 Task: In the Contact  Aubrey_Nelson@nbcnewyork.com, Create email and send with subject: 'Elevate Your Success: Introducing a Transformative Opportunity', and with mail content 'Good Morning!_x000D_
Ignite your passion for success. Our groundbreaking solution will unleash your potential and open doors to endless opportunities in your industry._x000D_
Best Regards', attach the document: Business_plan.docx and insert image: visitingcard.jpg. Below Best Regards, write Wechat and insert the URL: 'www.wechat.com'. Mark checkbox to create task to follow up : In 1 month. Logged in from softage.10@softage.net
Action: Mouse moved to (76, 50)
Screenshot: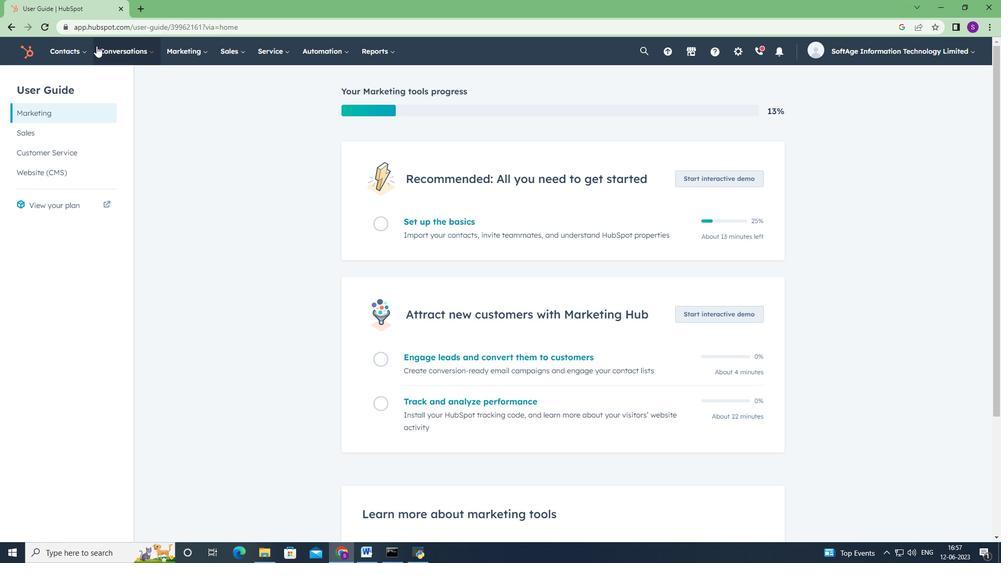 
Action: Mouse pressed left at (76, 50)
Screenshot: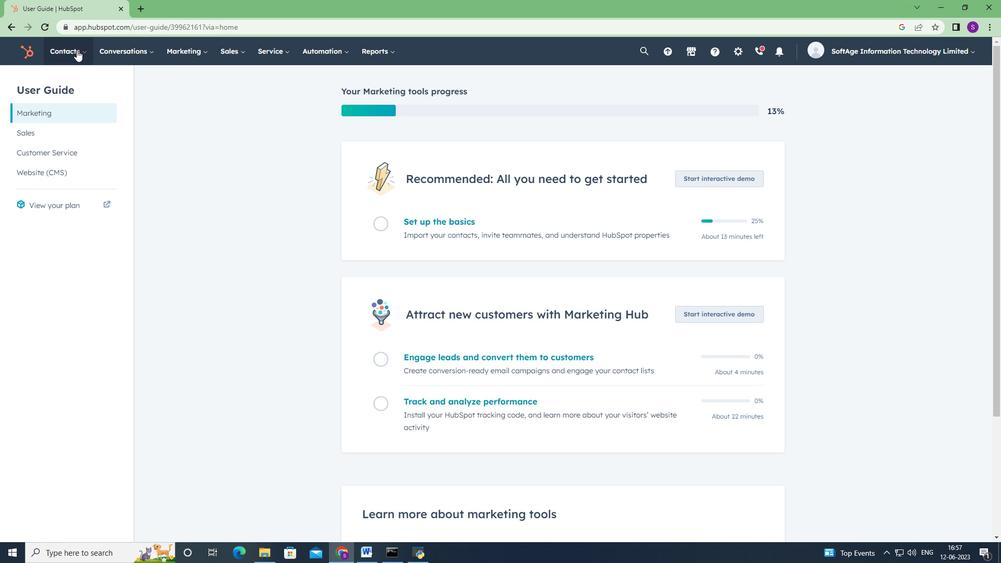 
Action: Mouse moved to (78, 79)
Screenshot: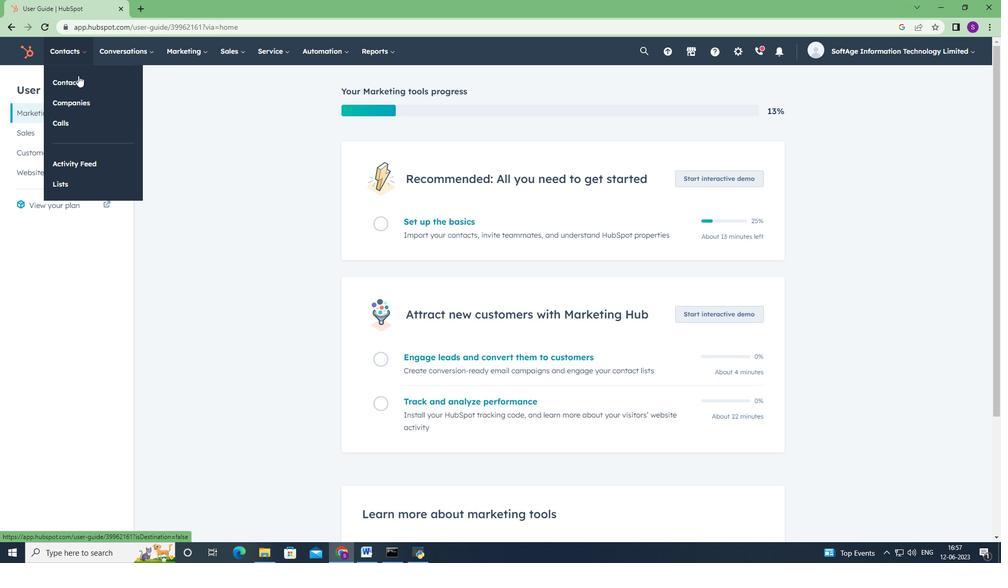 
Action: Mouse pressed left at (78, 79)
Screenshot: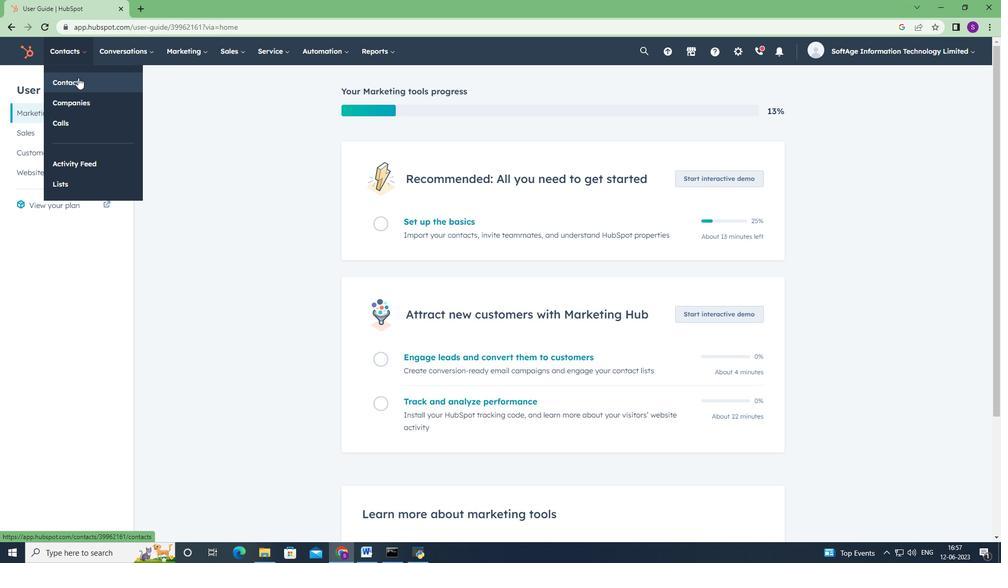 
Action: Mouse moved to (88, 173)
Screenshot: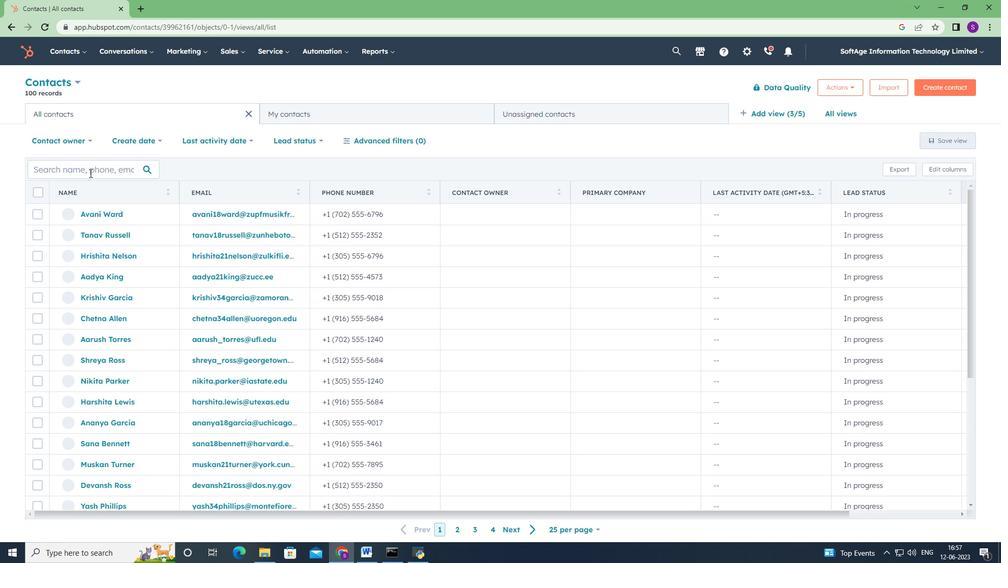 
Action: Mouse pressed left at (88, 173)
Screenshot: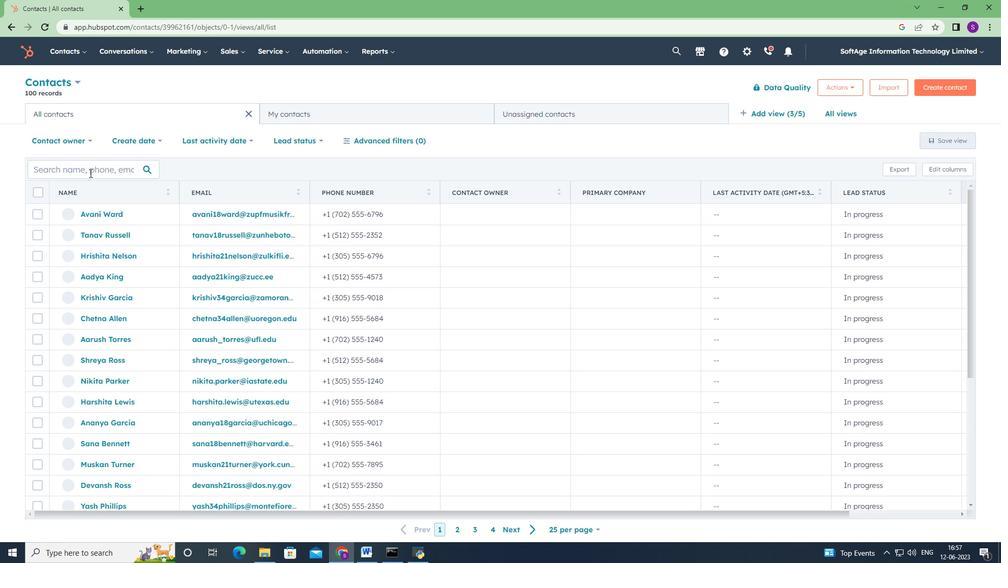 
Action: Key pressed <Key.shift>Aubrey<Key.shift>_<Key.space><Key.backspace><Key.shift>Nelson<Key.shift>@nbcnewyork.com
Screenshot: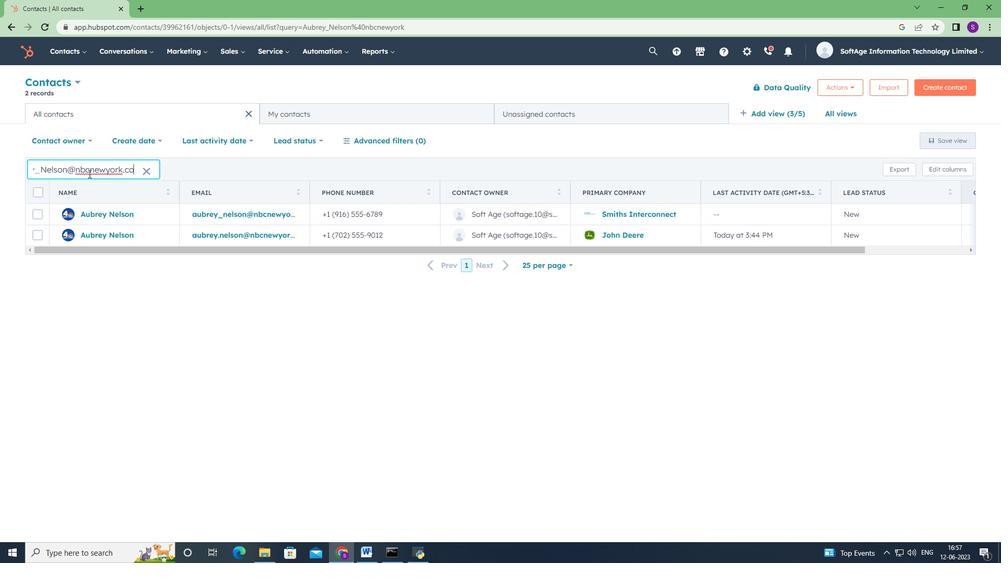 
Action: Mouse moved to (90, 215)
Screenshot: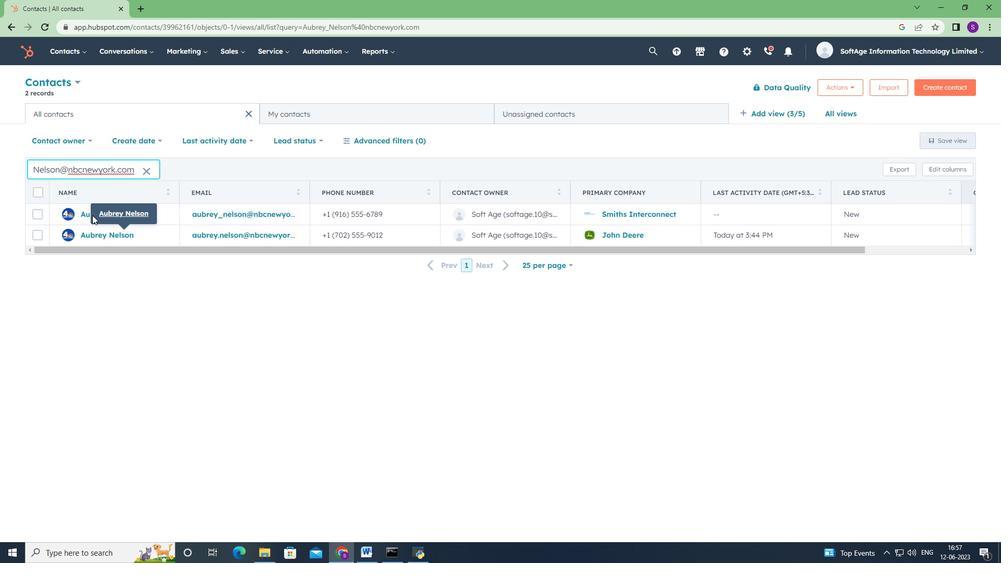 
Action: Mouse pressed left at (90, 215)
Screenshot: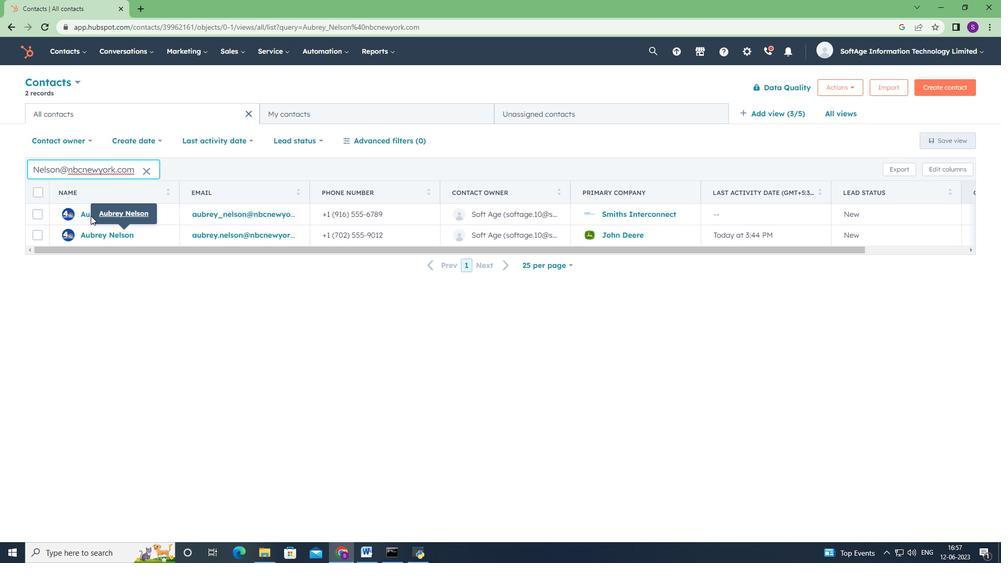 
Action: Mouse moved to (85, 214)
Screenshot: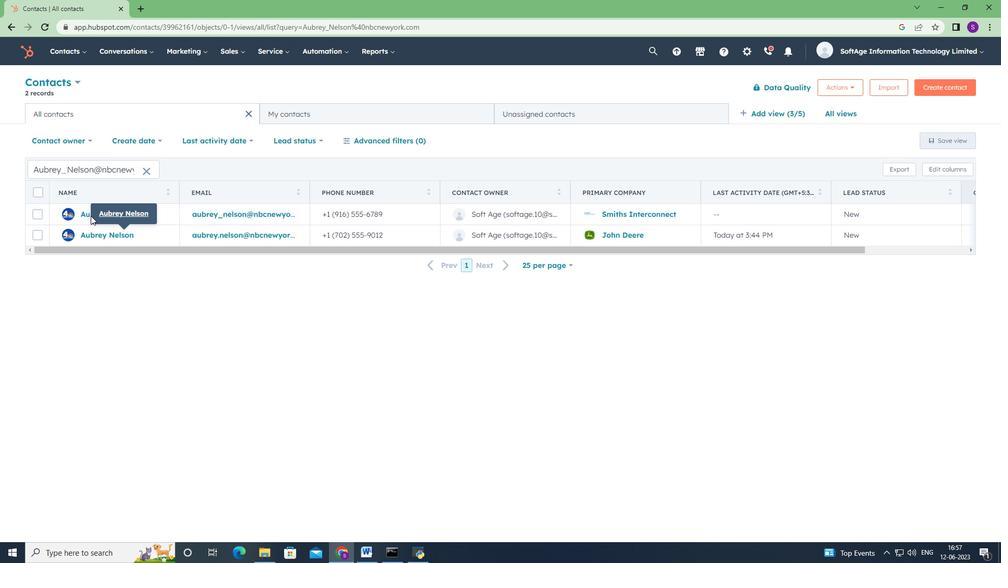 
Action: Mouse pressed left at (85, 214)
Screenshot: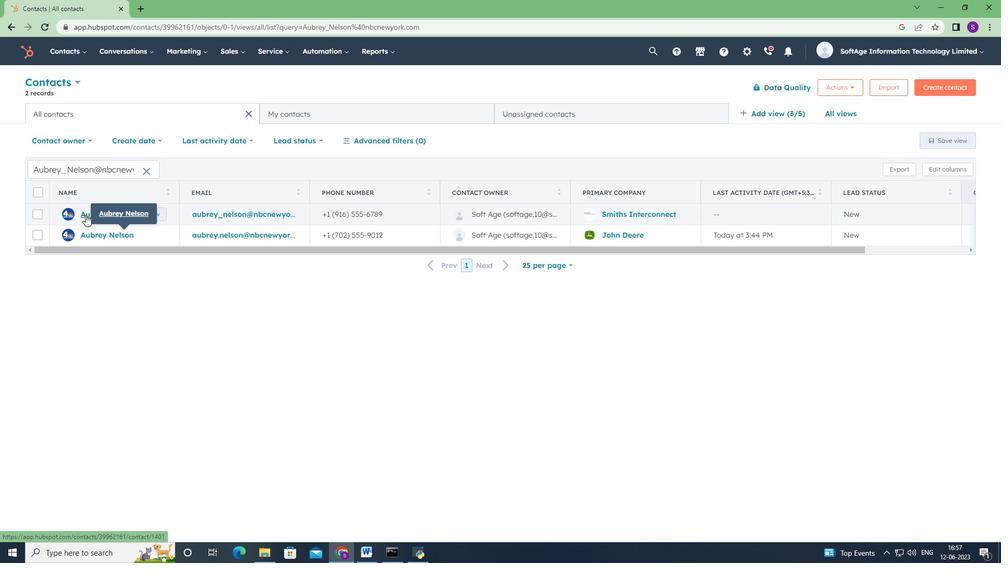 
Action: Mouse moved to (77, 167)
Screenshot: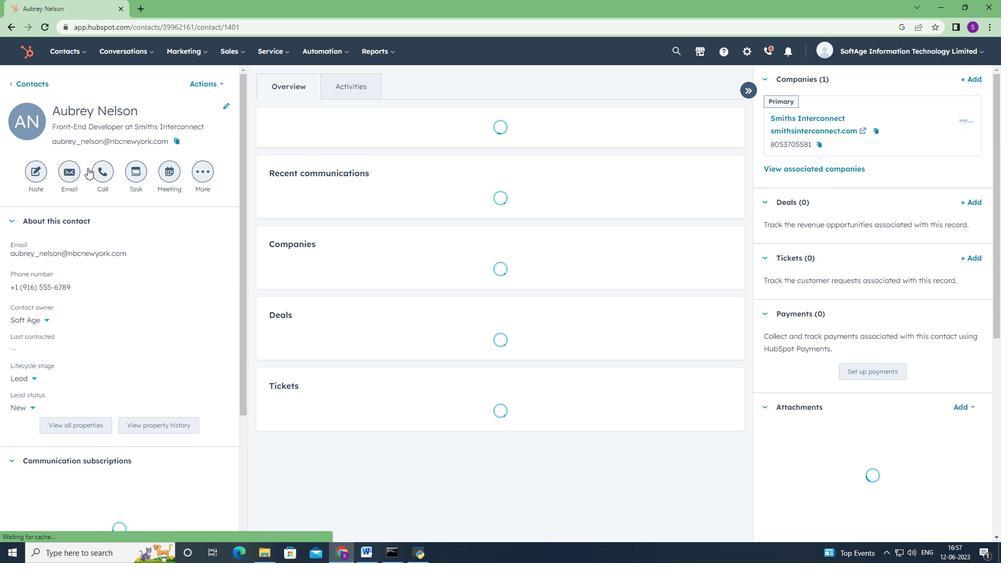 
Action: Mouse pressed left at (77, 167)
Screenshot: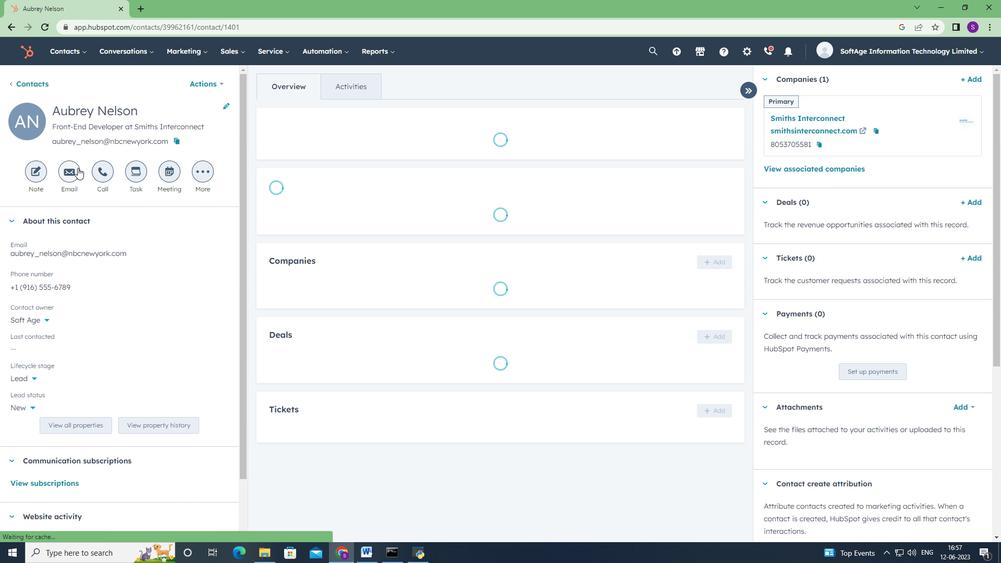 
Action: Mouse moved to (633, 349)
Screenshot: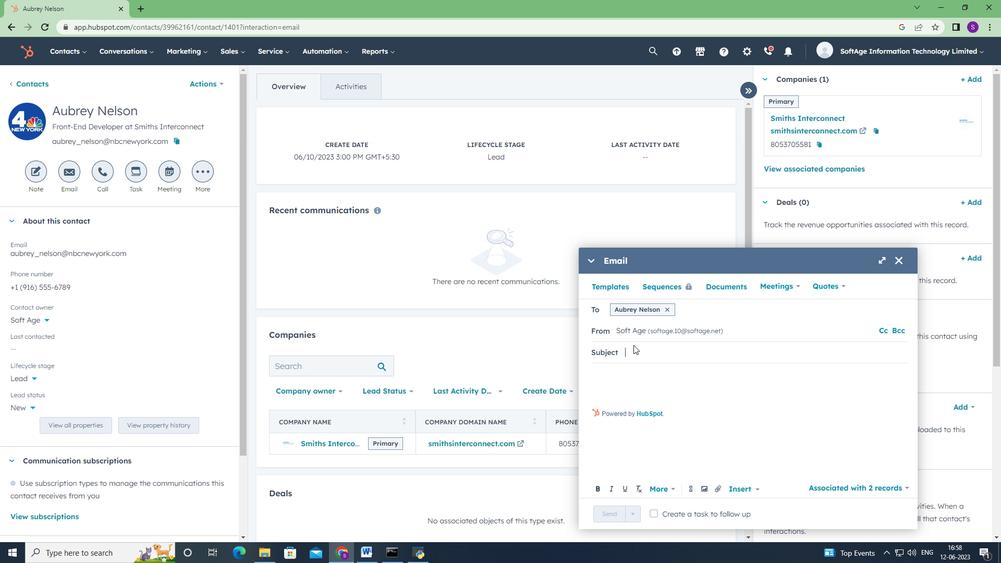 
Action: Mouse pressed left at (633, 349)
Screenshot: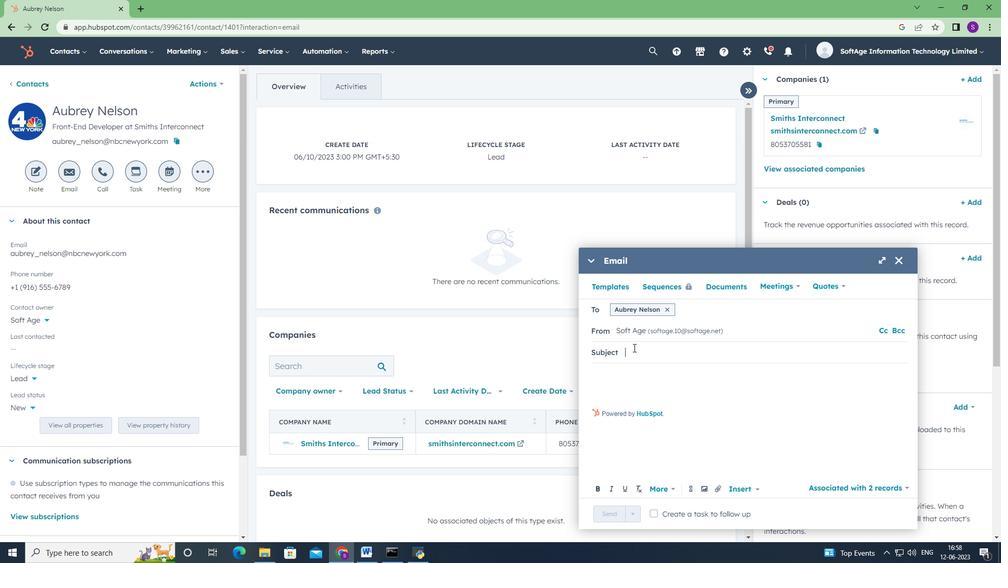 
Action: Key pressed <Key.shift>Elevate<Key.space><Key.shift>Your<Key.space><Key.shift>success<Key.shift><Key.shift><Key.shift><Key.shift><Key.shift><Key.shift><Key.shift><Key.shift>:<Key.space><Key.shift><Key.shift><Key.shift><Key.shift><Key.shift><Key.shift><Key.shift><Key.shift><Key.shift><Key.shift><Key.shift><Key.shift><Key.shift><Key.shift><Key.shift><Key.shift><Key.shift><Key.shift><Key.shift><Key.shift><Key.shift><Key.shift><Key.shift><Key.shift><Key.shift><Key.shift><Key.shift><Key.shift><Key.shift><Key.shift><Key.shift><Key.shift><Key.shift><Key.shift><Key.shift><Key.shift><Key.shift><Key.shift><Key.shift><Key.shift><Key.shift><Key.shift><Key.shift><Key.shift><Key.shift><Key.shift><Key.shift><Key.shift><Key.shift><Key.shift><Key.shift><Key.shift><Key.shift><Key.shift><Key.shift><Key.shift><Key.shift><Key.shift><Key.shift><Key.shift>Introducing<Key.space>a<Key.space><Key.shift>Tram<Key.backspace>nsformative<Key.space><Key.shift>o<Key.backspace><Key.shift>Opportunity
Screenshot: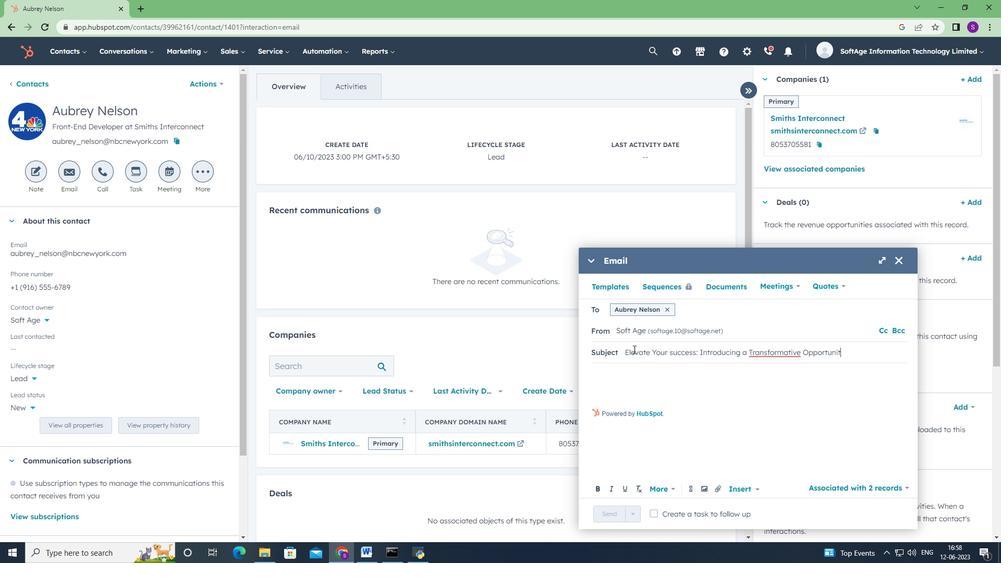 
Action: Mouse moved to (608, 370)
Screenshot: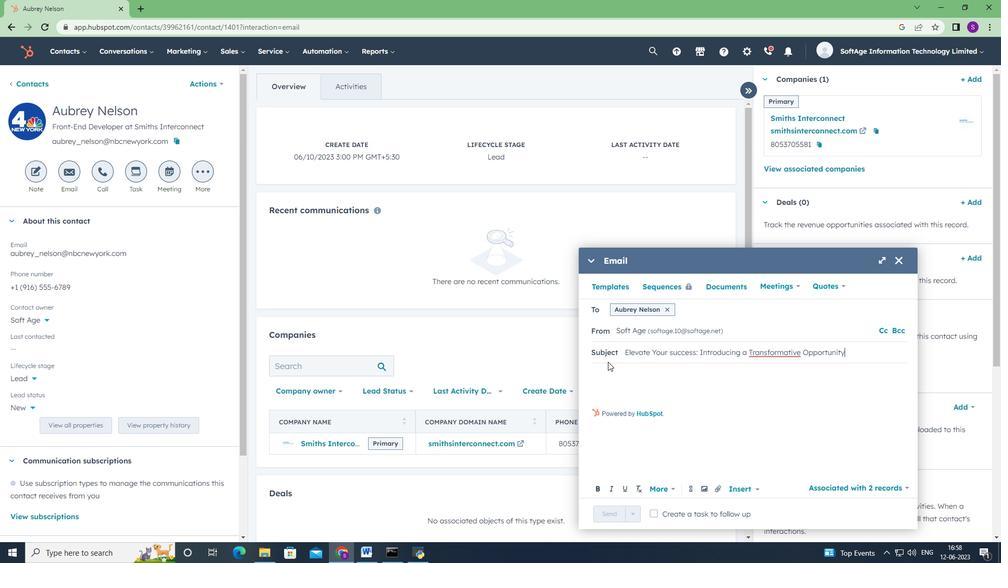 
Action: Mouse pressed left at (608, 370)
Screenshot: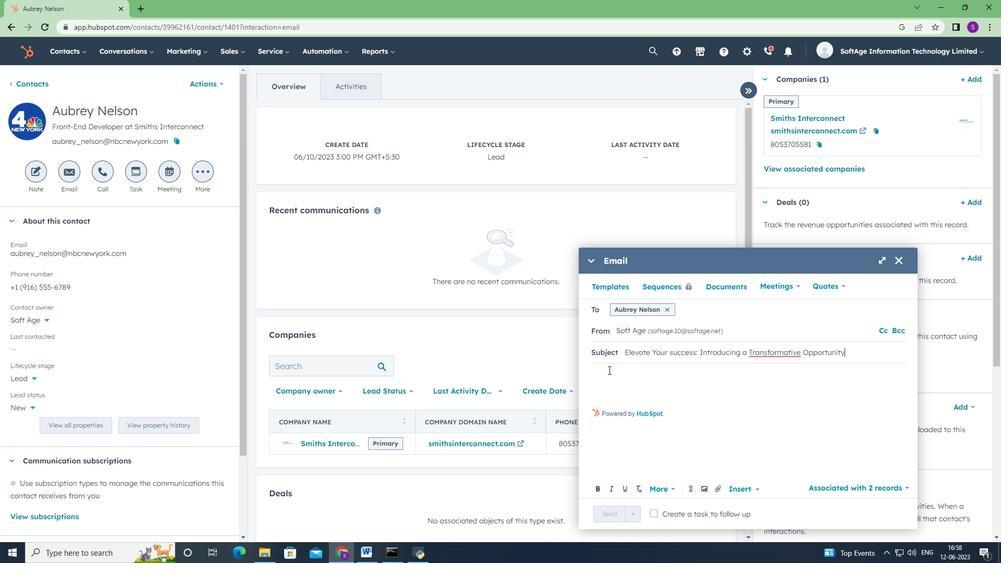 
Action: Key pressed <Key.shift>Good<Key.space><Key.shift>Morning<Key.shift>!<Key.enter><Key.shift><Key.shift><Key.shift><Key.shift><Key.shift><Key.shift><Key.shift><Key.shift><Key.shift><Key.shift><Key.shift><Key.shift><Key.shift><Key.shift><Key.shift><Key.shift><Key.shift><Key.shift><Key.shift><Key.shift><Key.shift><Key.shift>Ignite<Key.space><Key.shift>your<Key.space><Key.shift>P<Key.backspace>passion<Key.space>for<Key.space>success.<Key.space><Key.shift>Our<Key.space>groundbreaking<Key.space>solution<Key.space>will<Key.space>unleash<Key.space>your<Key.space>potential<Key.space>and<Key.space>open<Key.space>doors<Key.space>to<Key.space>endless<Key.space>opportunities<Key.space>in<Key.space>your<Key.space>industry.<Key.enter><Key.shift><Key.shift><Key.shift><Key.shift><Key.shift><Key.shift><Key.shift><Key.shift><Key.shift><Key.shift>Best<Key.space><Key.shift>Regards<Key.enter>
Screenshot: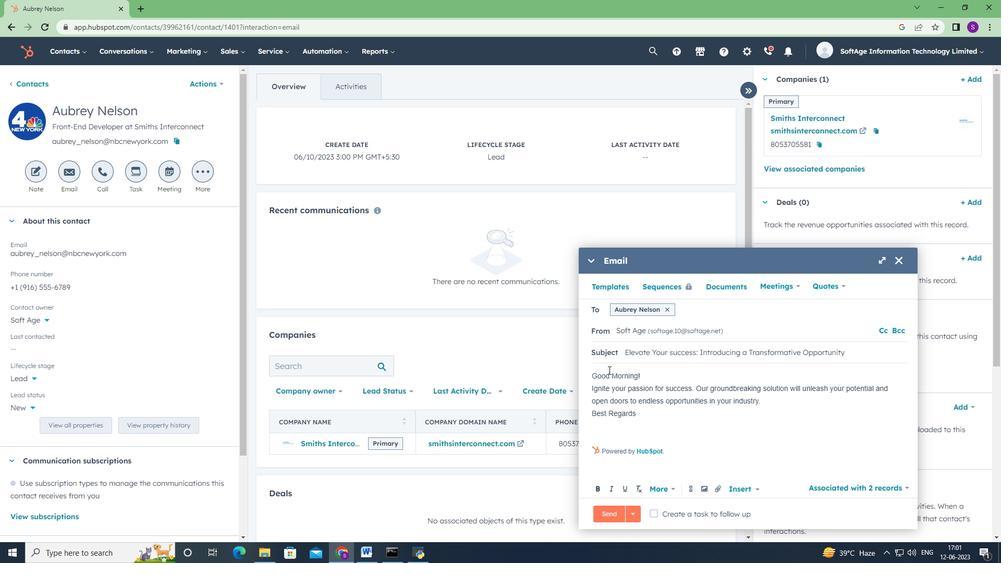 
Action: Mouse moved to (714, 493)
Screenshot: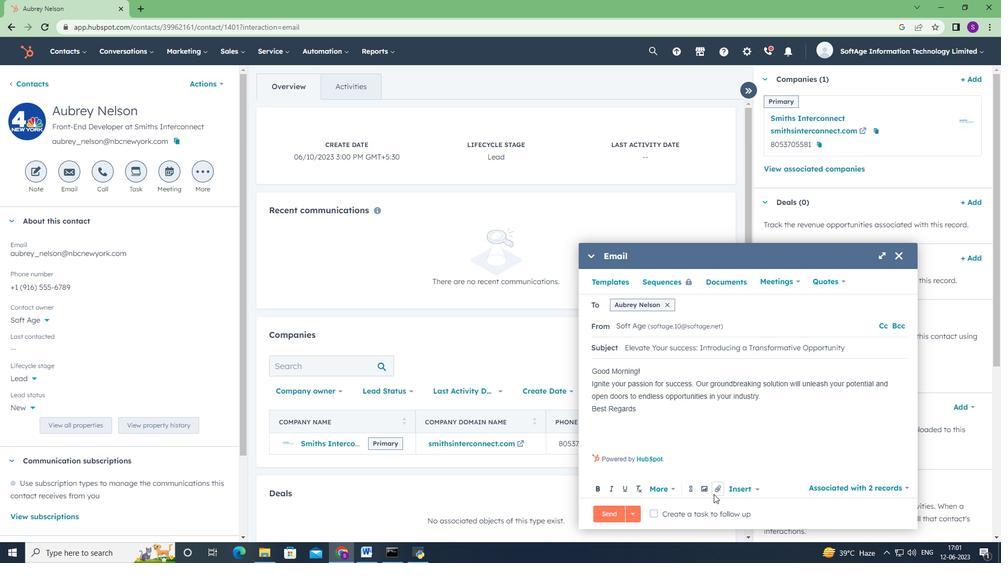 
Action: Mouse pressed left at (714, 493)
Screenshot: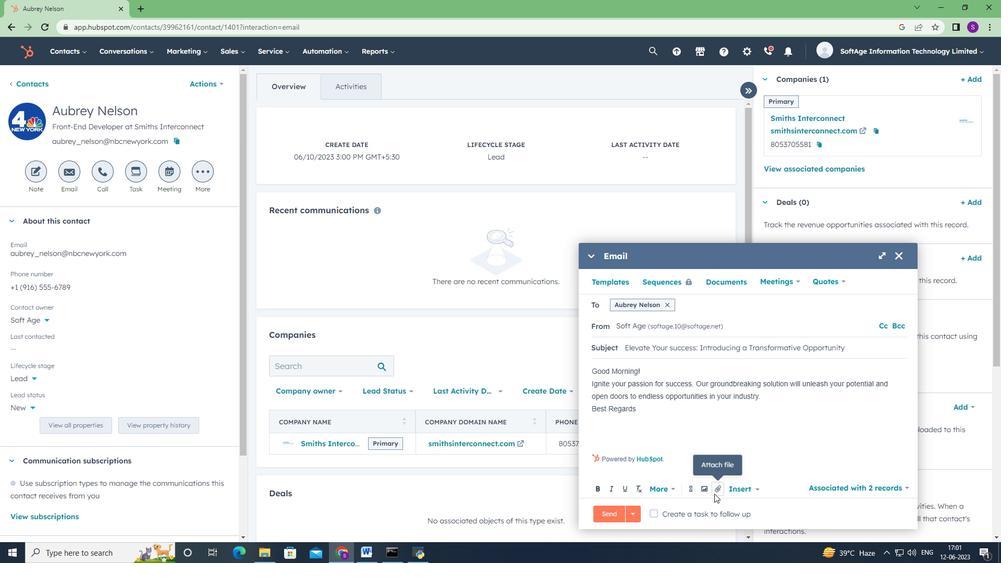 
Action: Mouse moved to (738, 462)
Screenshot: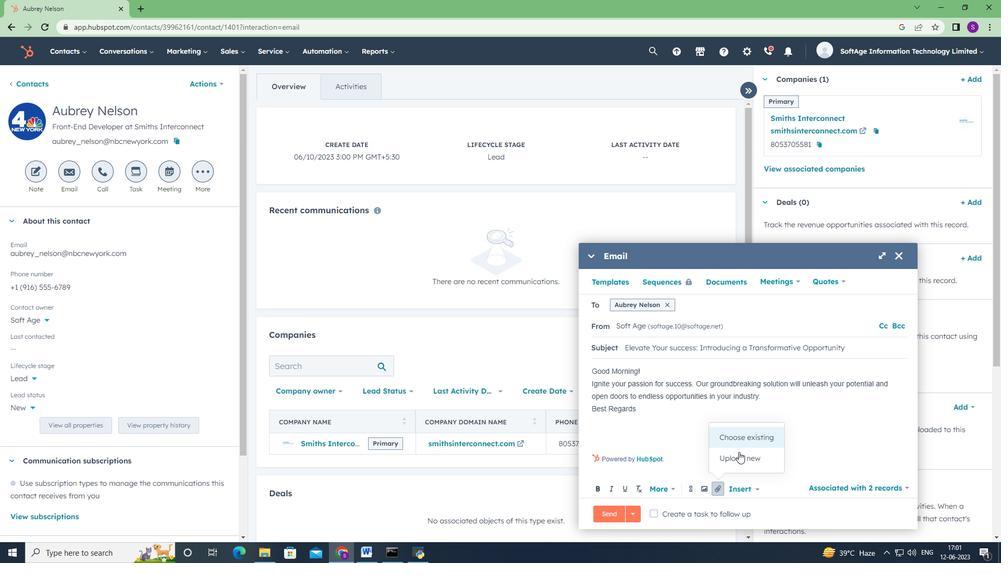 
Action: Mouse pressed left at (738, 462)
Screenshot: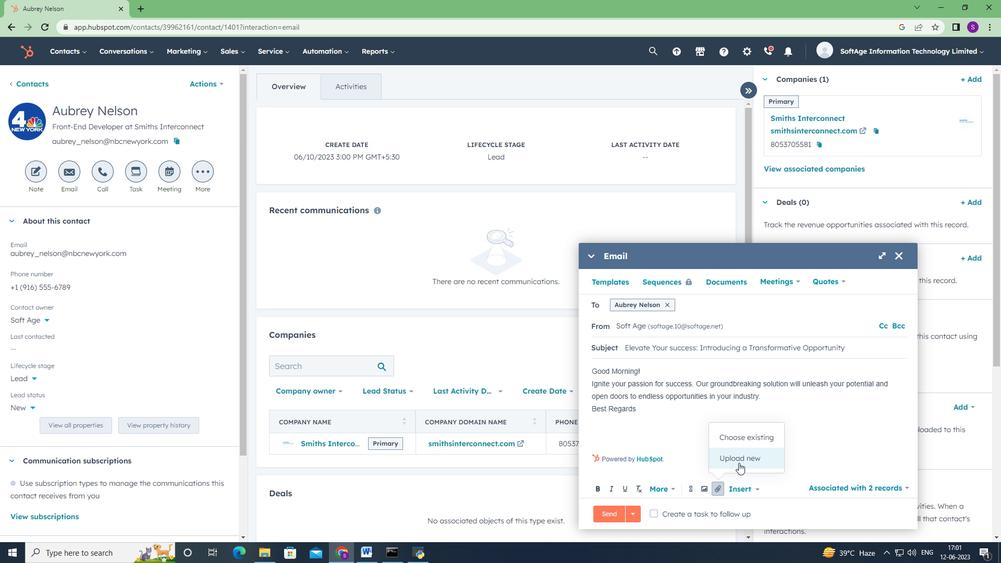 
Action: Mouse moved to (47, 135)
Screenshot: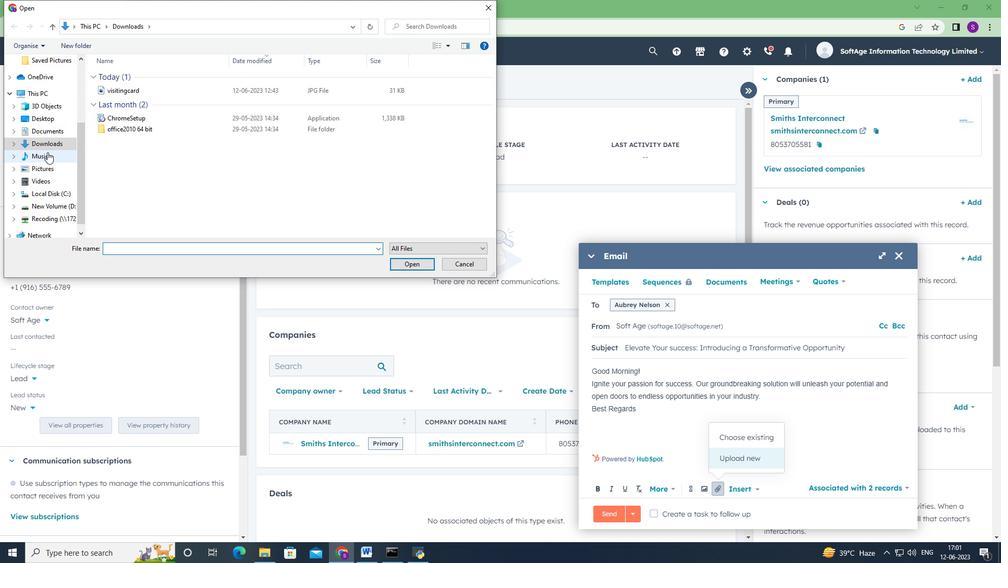 
Action: Mouse pressed left at (47, 135)
Screenshot: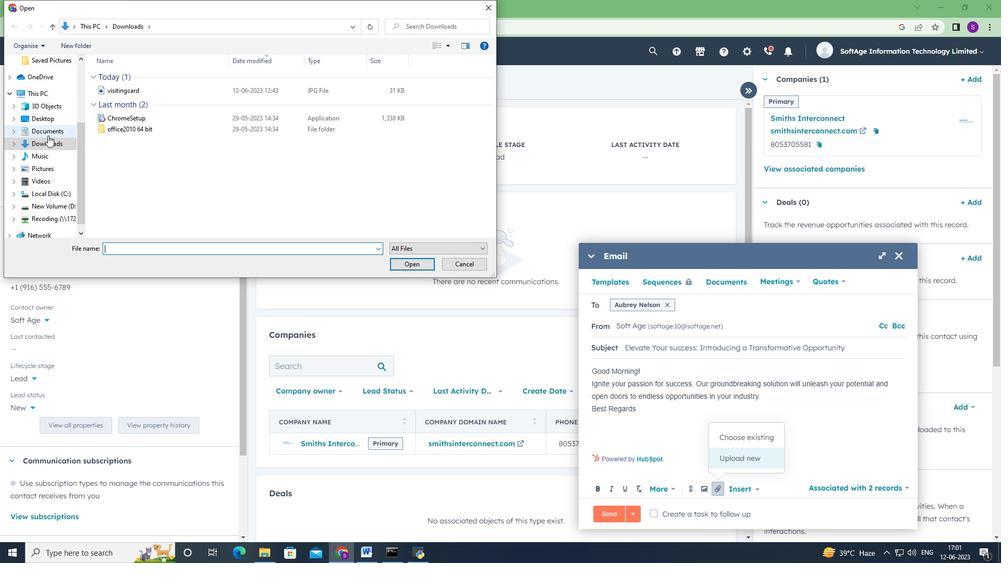 
Action: Mouse moved to (120, 88)
Screenshot: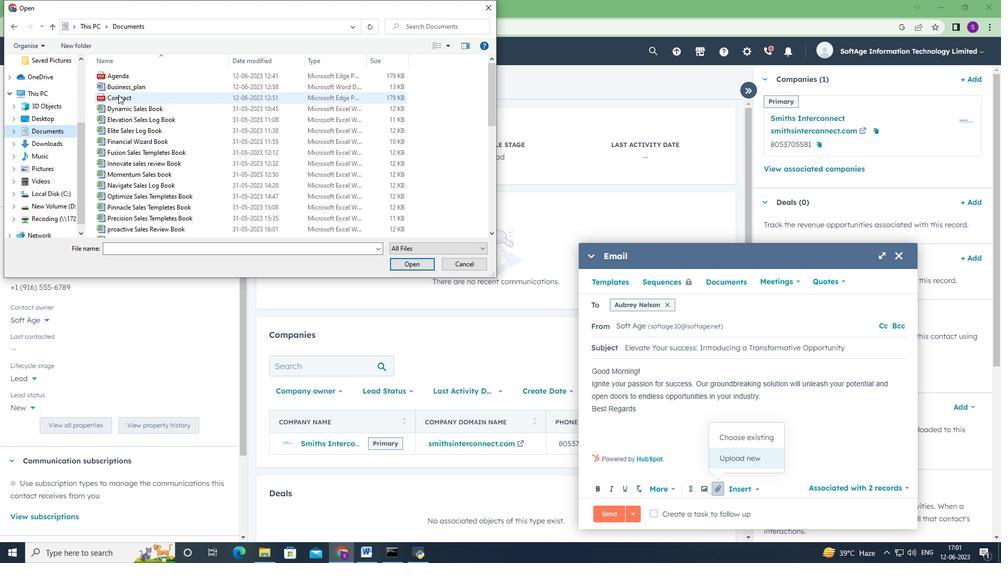 
Action: Mouse pressed left at (120, 88)
Screenshot: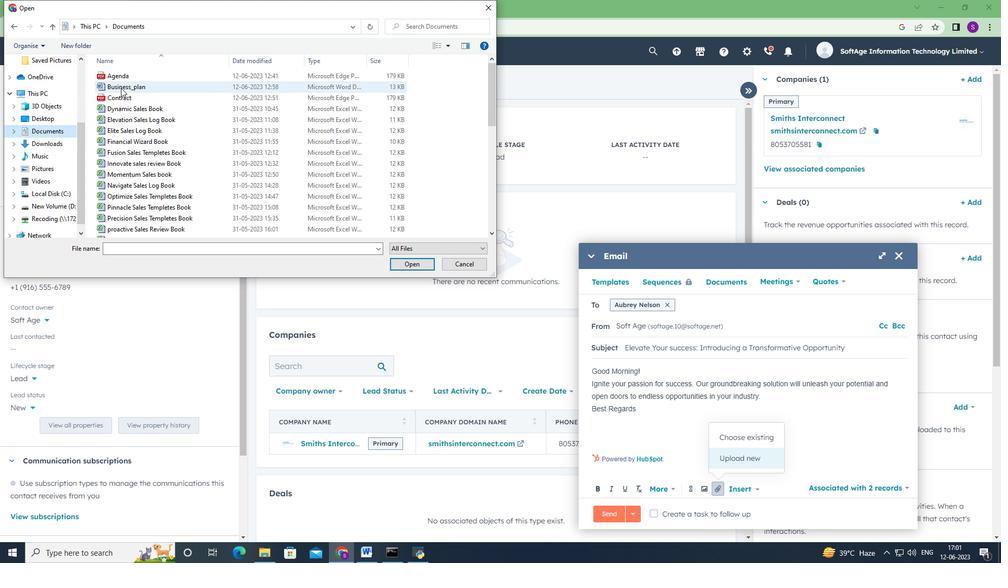 
Action: Mouse moved to (413, 262)
Screenshot: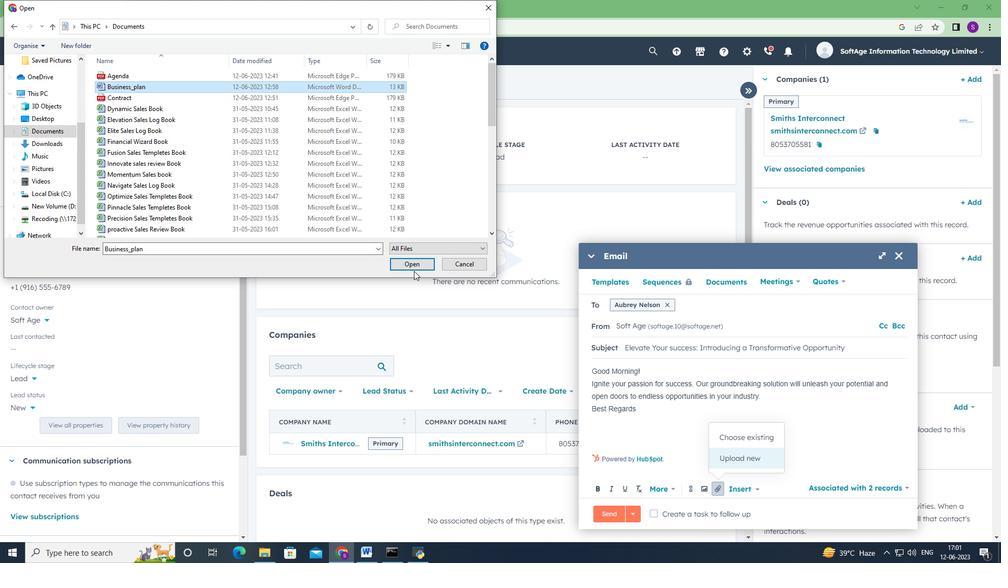 
Action: Mouse pressed left at (413, 262)
Screenshot: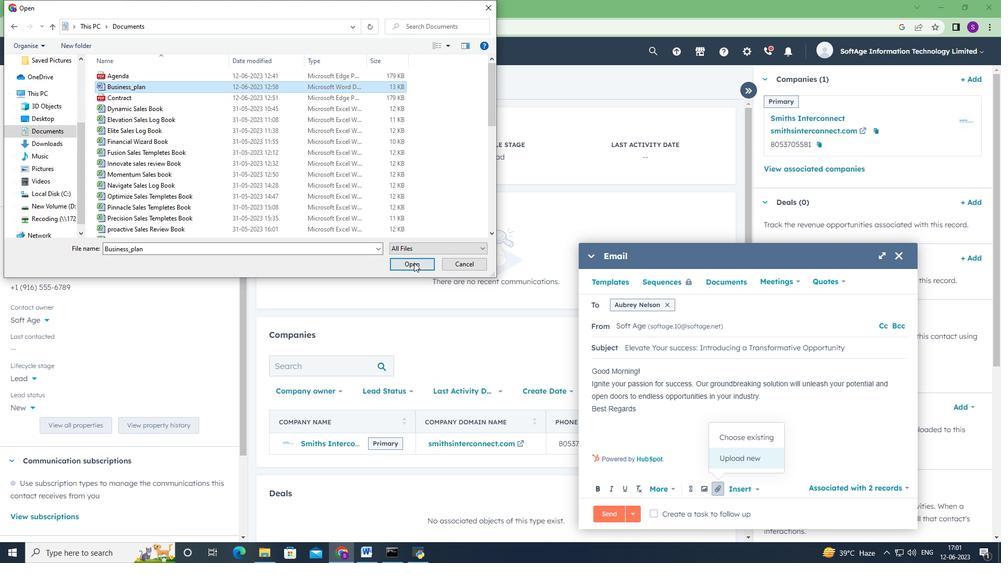 
Action: Mouse moved to (702, 463)
Screenshot: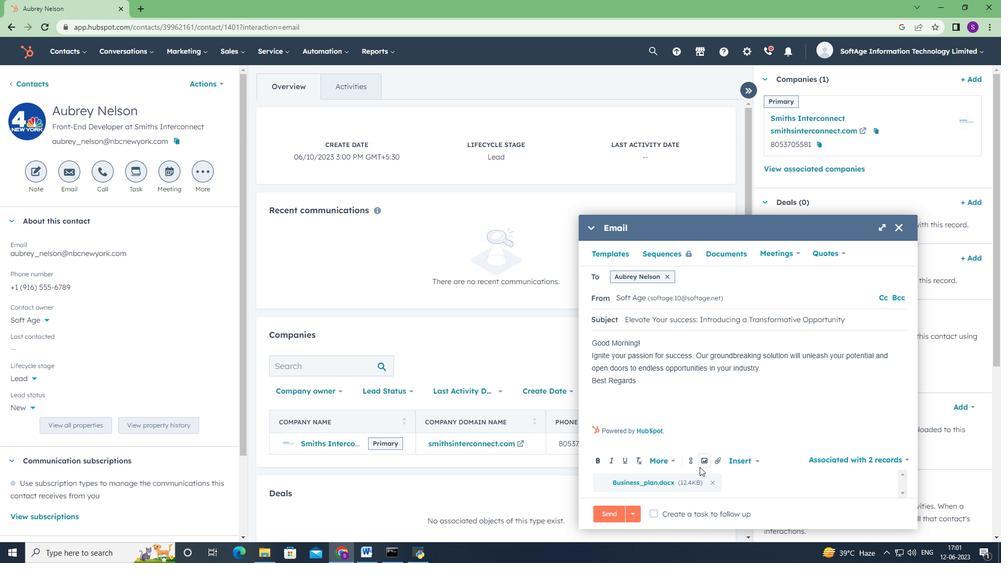 
Action: Mouse pressed left at (702, 463)
Screenshot: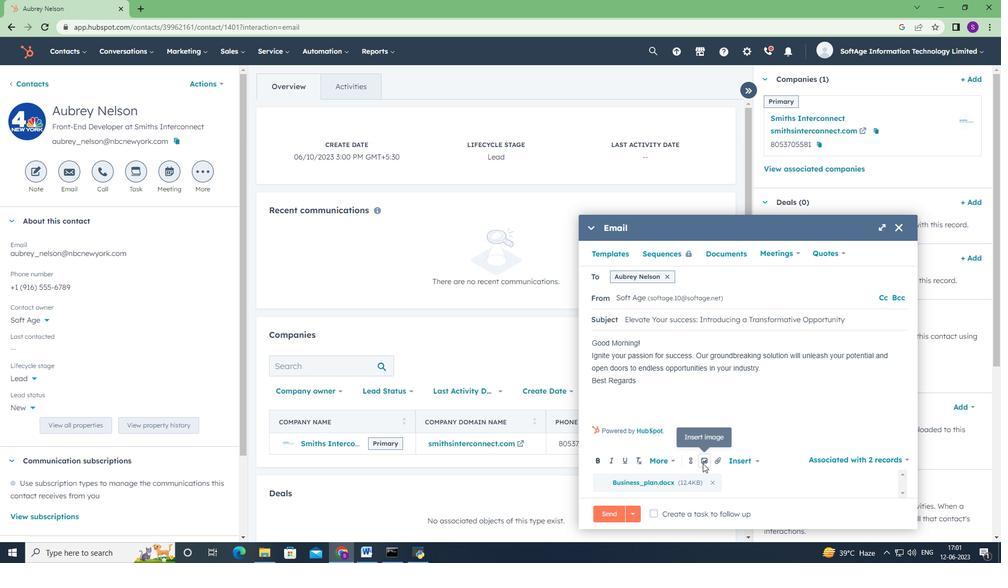 
Action: Mouse moved to (679, 424)
Screenshot: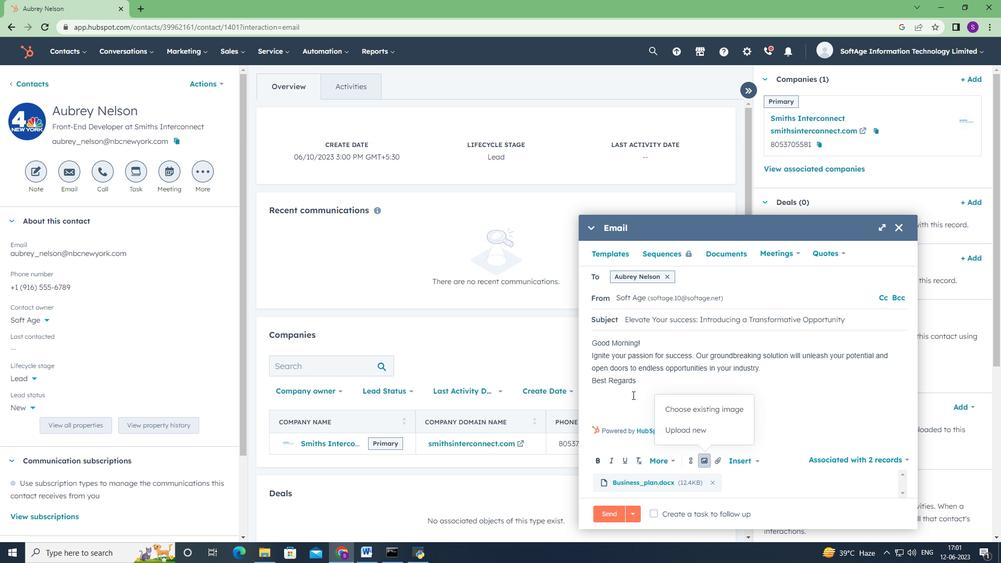
Action: Mouse pressed left at (679, 424)
Screenshot: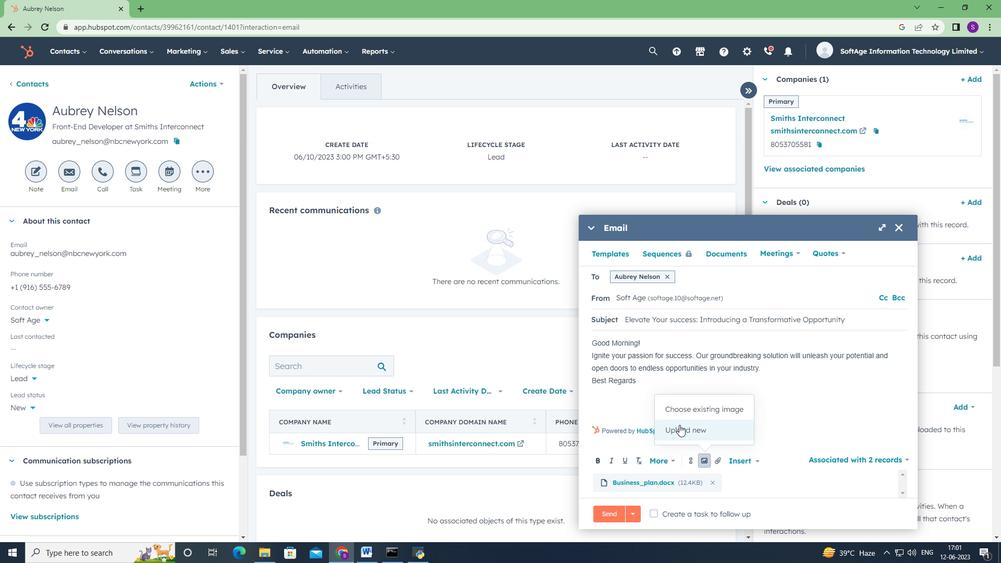 
Action: Mouse moved to (50, 145)
Screenshot: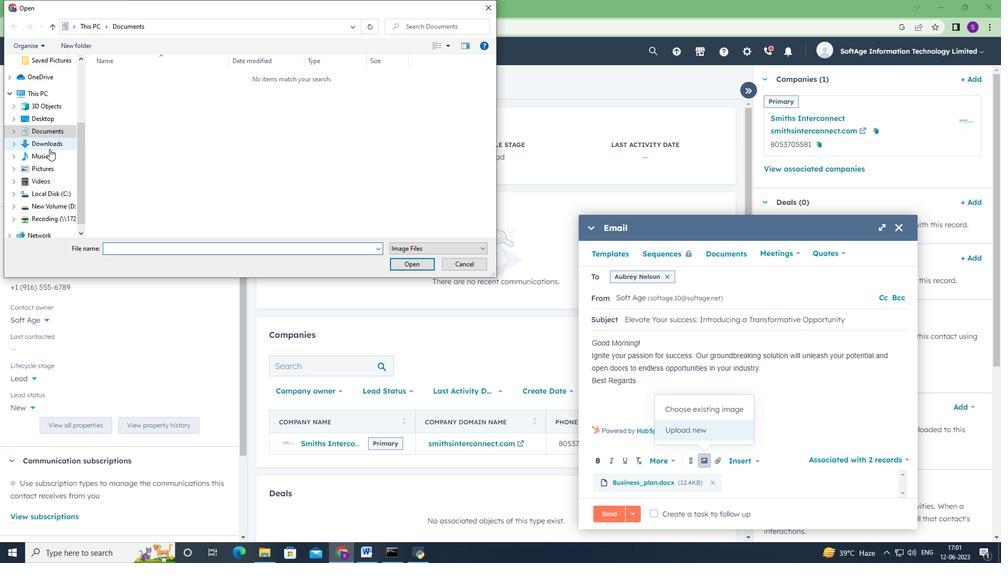 
Action: Mouse pressed left at (50, 145)
Screenshot: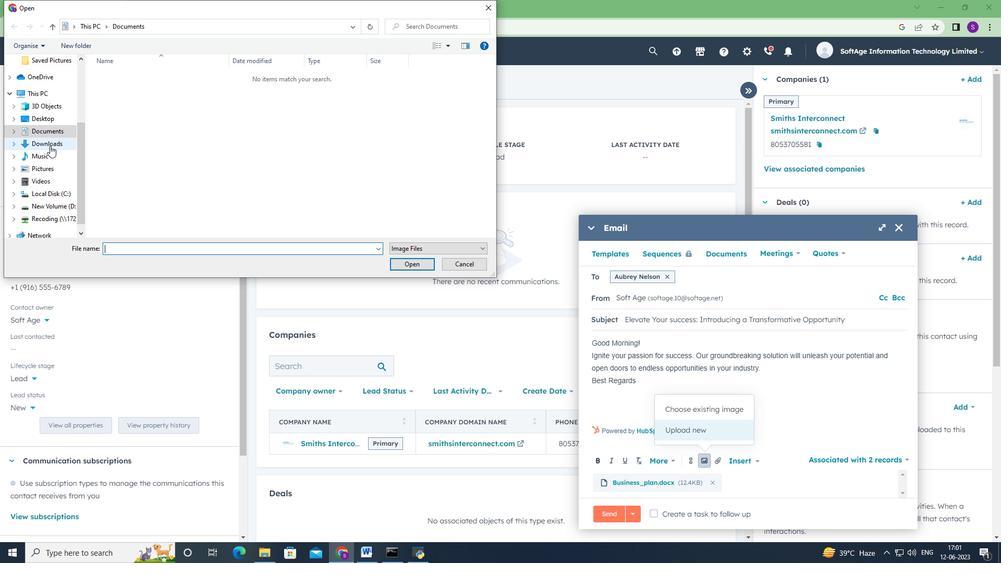 
Action: Mouse moved to (116, 84)
Screenshot: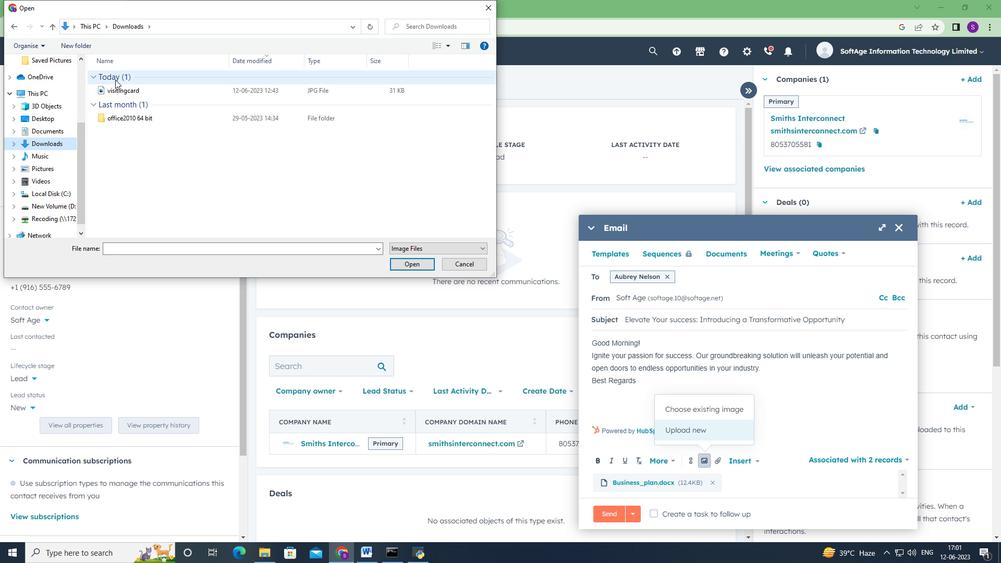 
Action: Mouse pressed left at (116, 84)
Screenshot: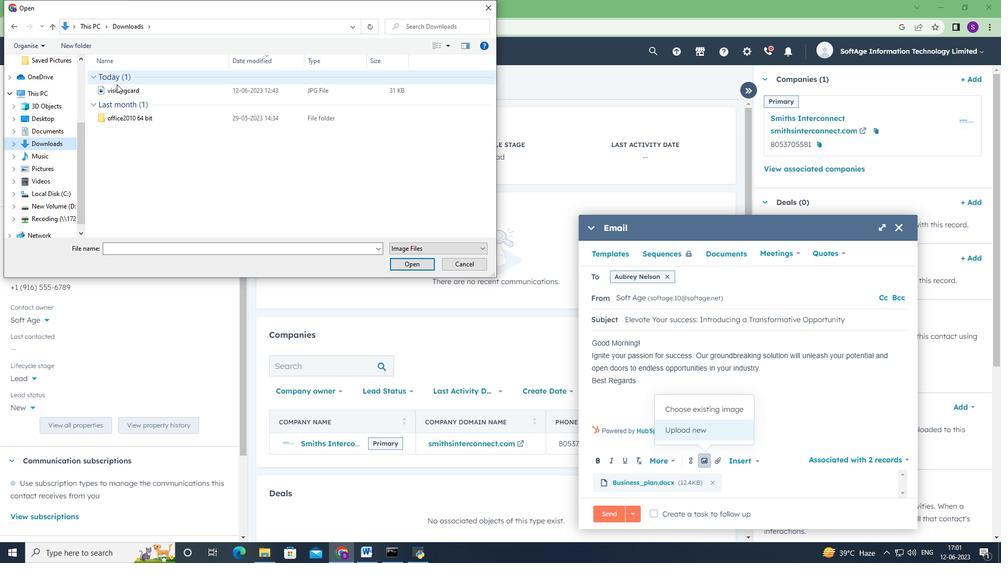 
Action: Mouse moved to (418, 266)
Screenshot: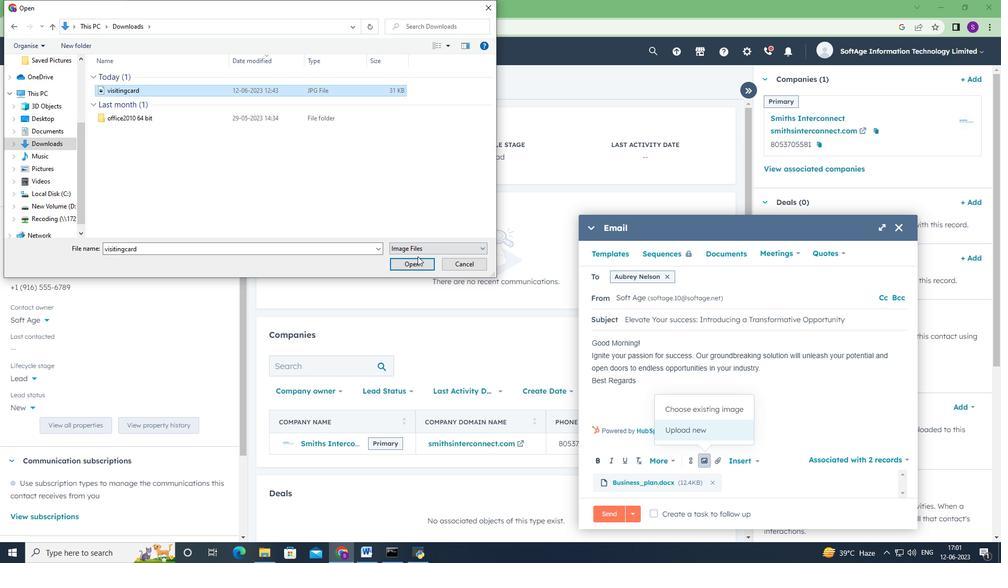 
Action: Mouse pressed left at (418, 266)
Screenshot: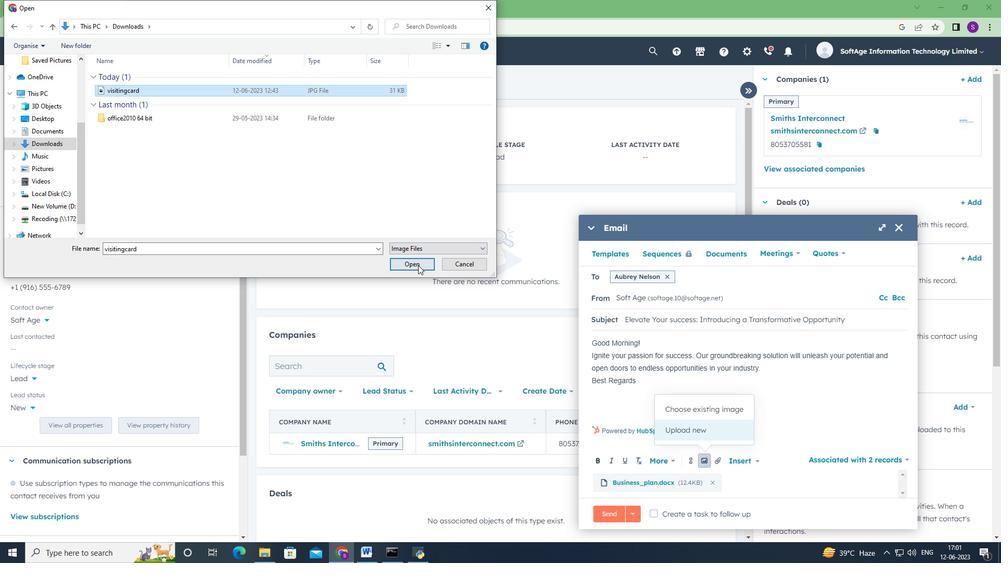 
Action: Mouse moved to (600, 282)
Screenshot: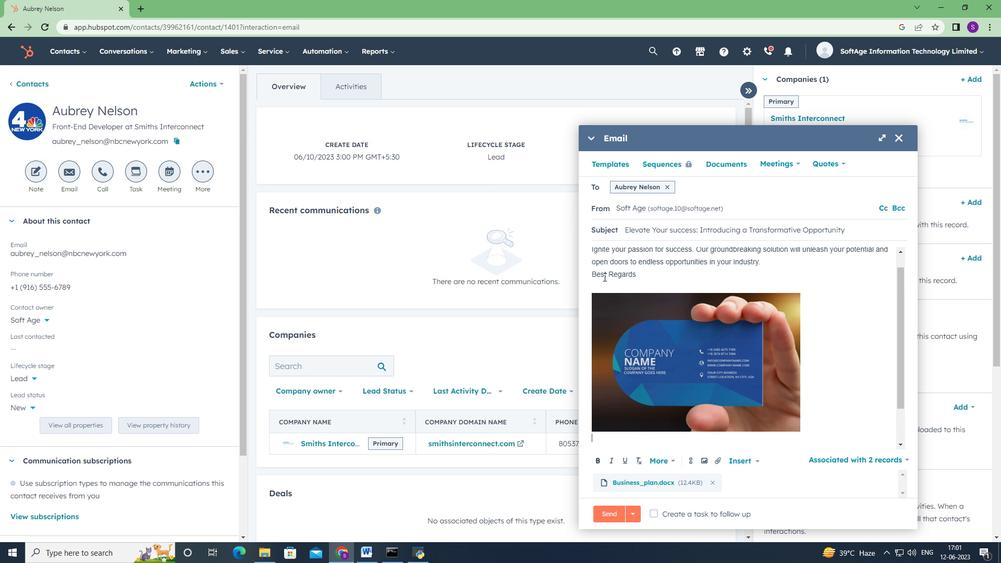 
Action: Mouse pressed left at (600, 282)
Screenshot: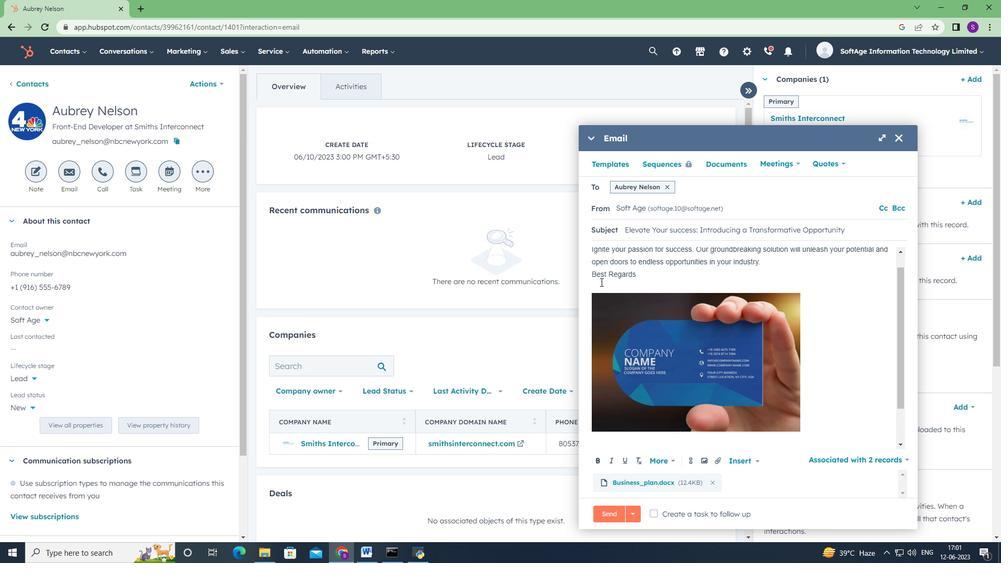 
Action: Key pressed <Key.shift>Wechat<Key.space>
Screenshot: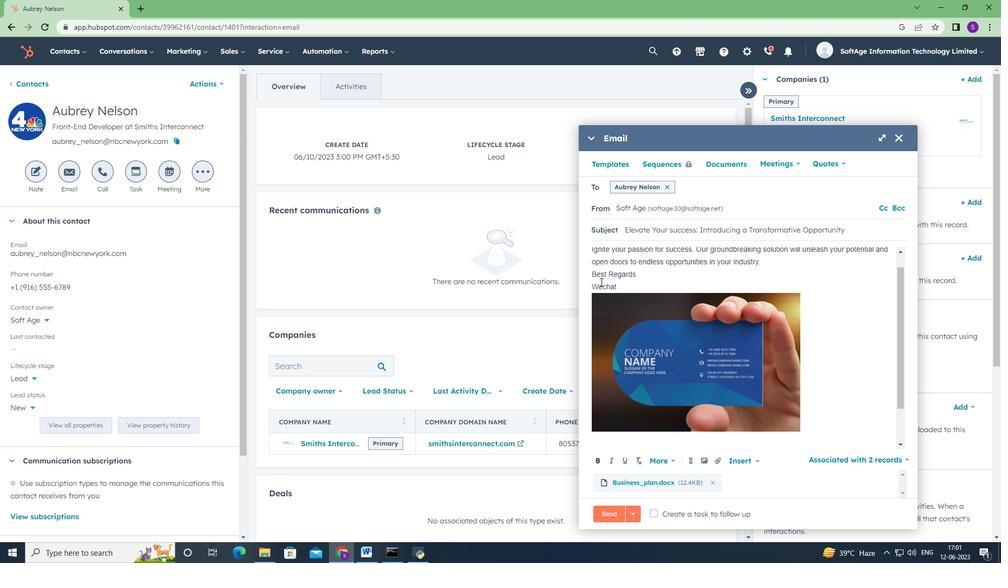 
Action: Mouse moved to (686, 463)
Screenshot: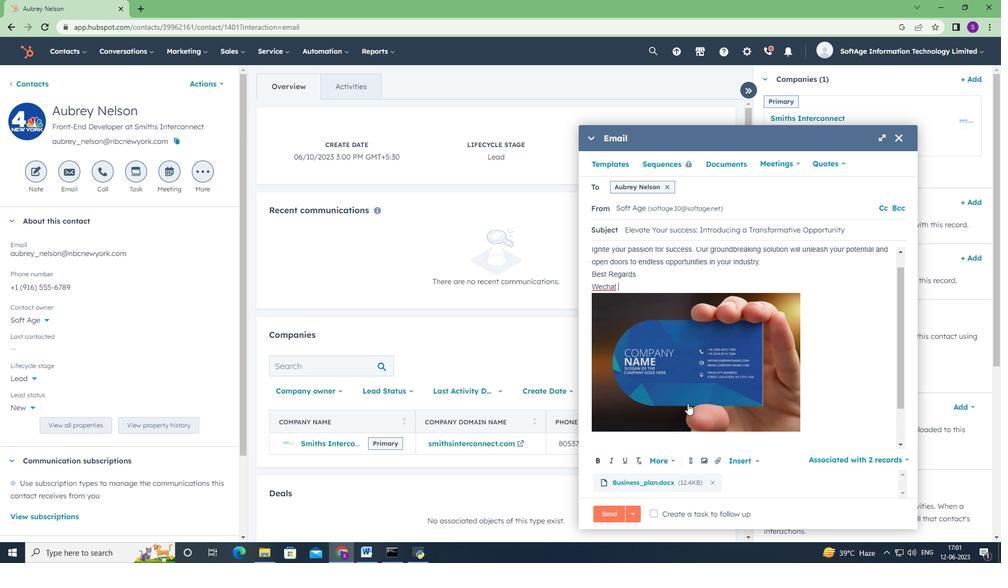 
Action: Mouse pressed left at (686, 463)
Screenshot: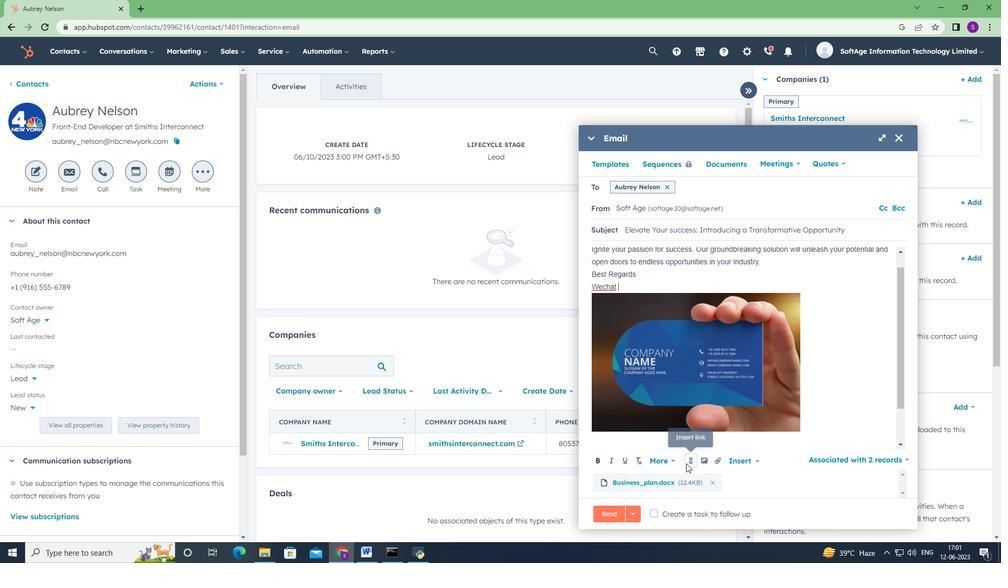 
Action: Mouse moved to (716, 417)
Screenshot: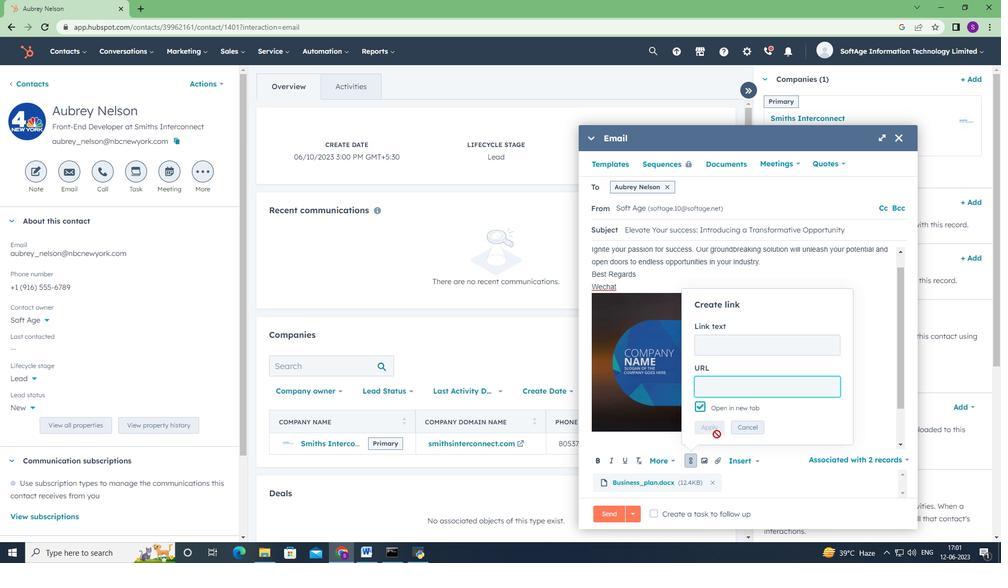 
Action: Key pressed www.wechat.com
Screenshot: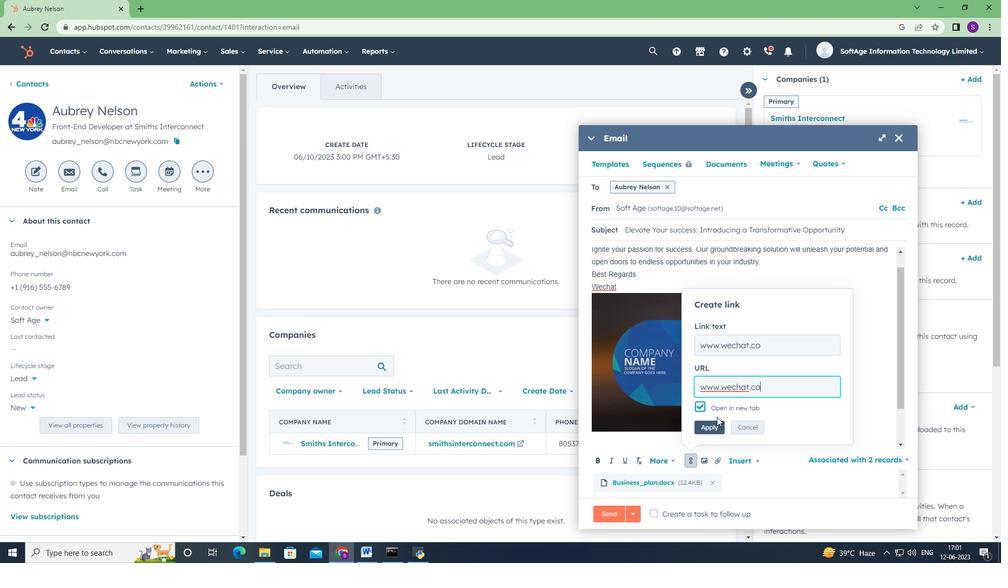 
Action: Mouse moved to (713, 430)
Screenshot: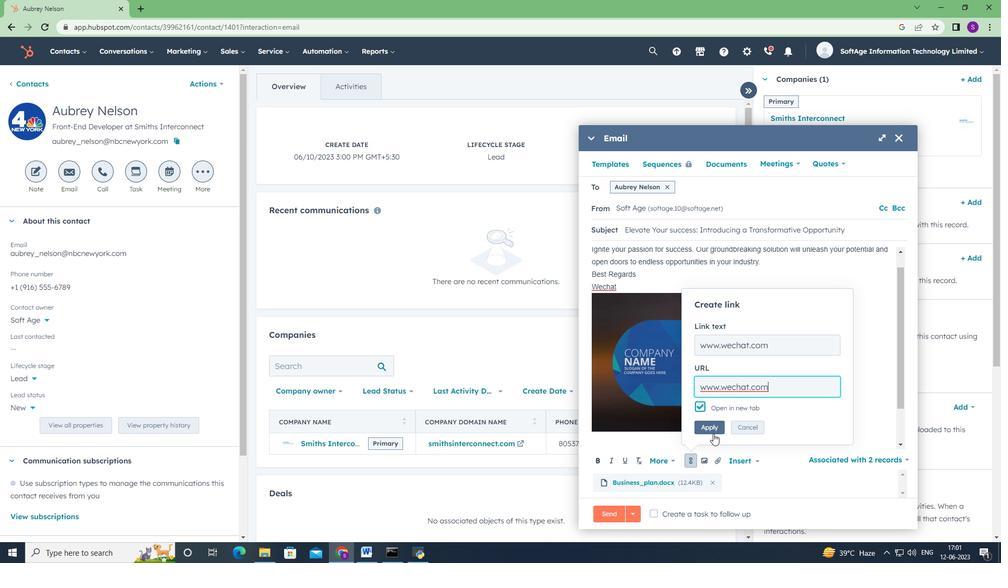 
Action: Mouse pressed left at (713, 430)
Screenshot: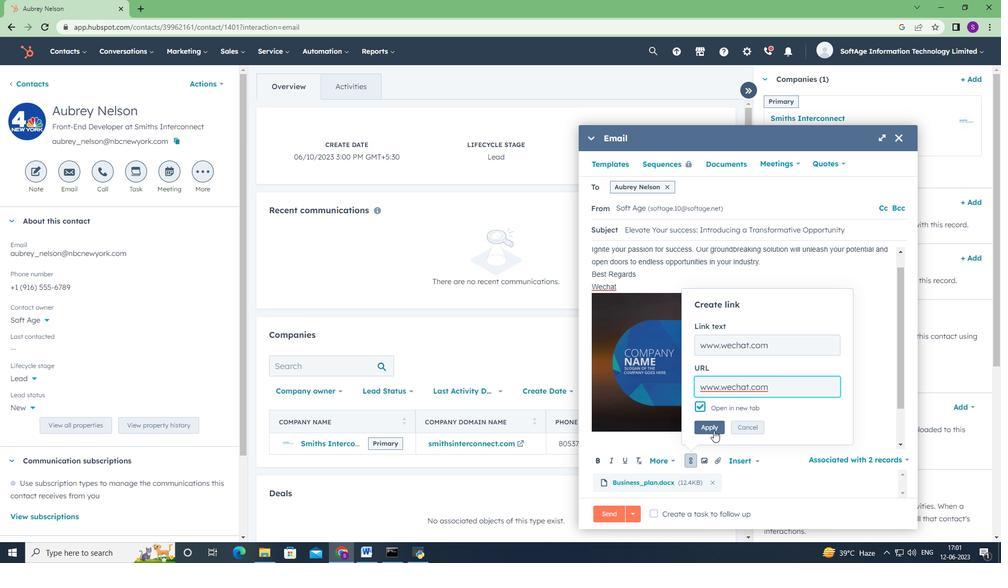 
Action: Mouse moved to (652, 514)
Screenshot: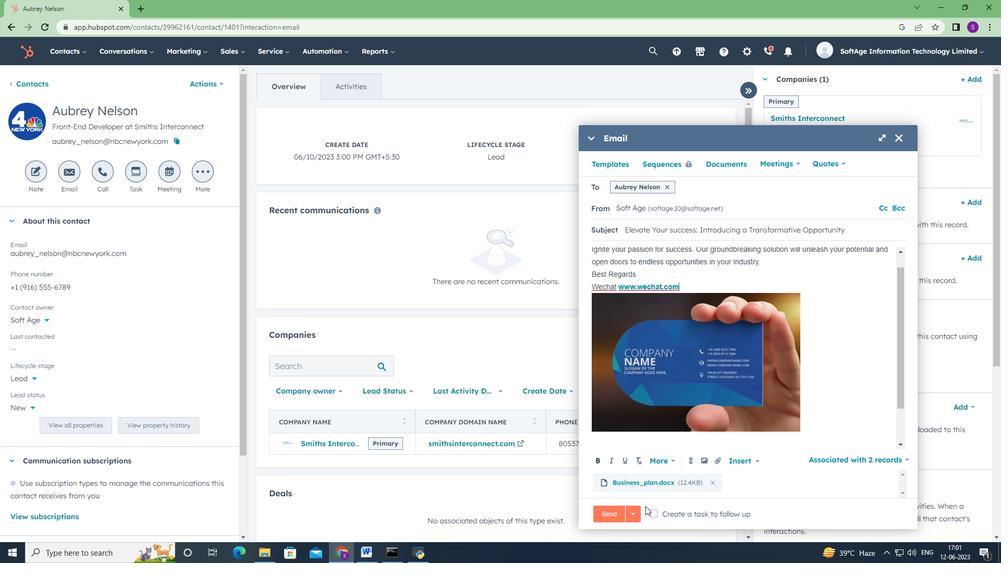 
Action: Mouse pressed left at (652, 514)
Screenshot: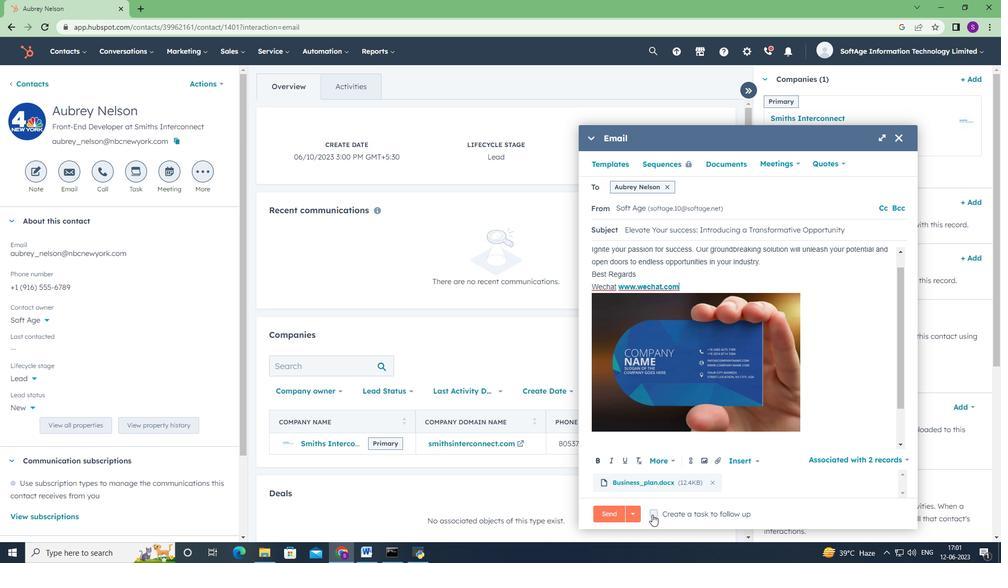
Action: Mouse moved to (833, 515)
Screenshot: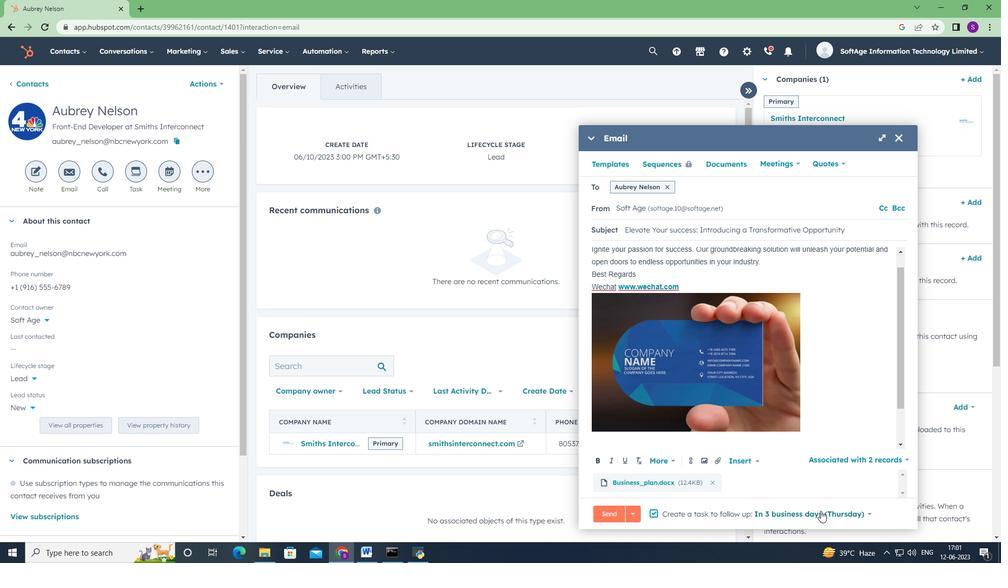 
Action: Mouse pressed left at (833, 515)
Screenshot: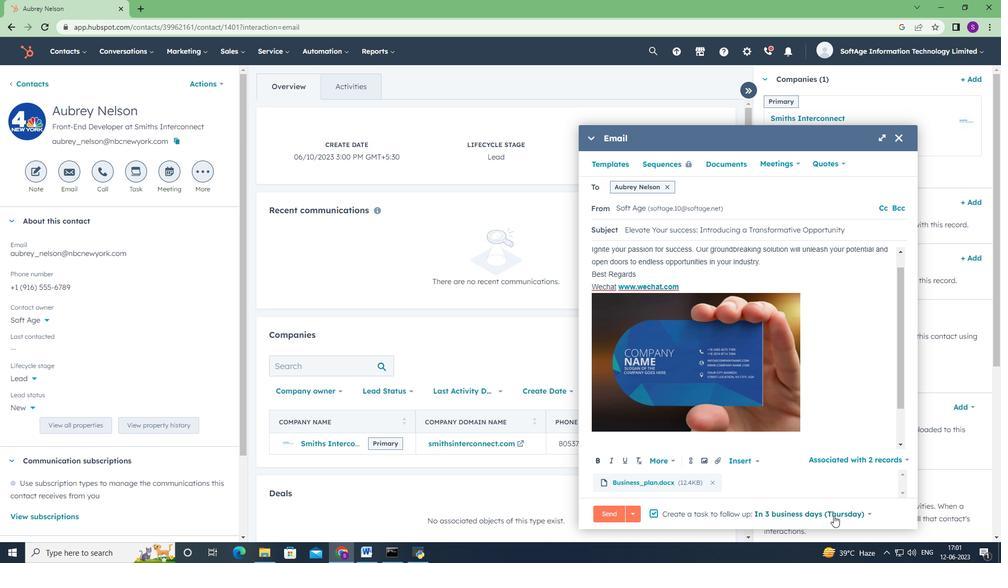 
Action: Mouse moved to (782, 479)
Screenshot: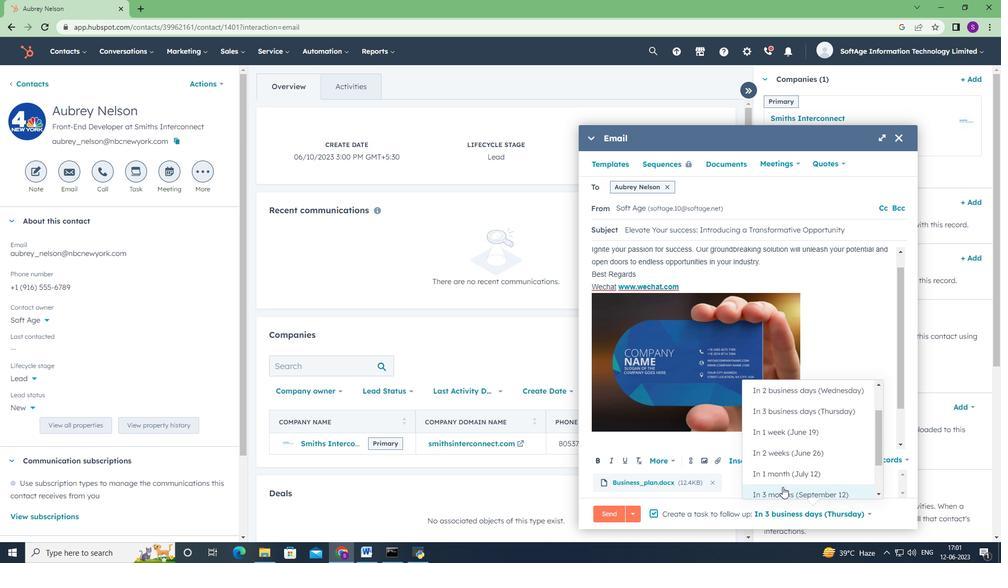 
Action: Mouse pressed left at (782, 479)
Screenshot: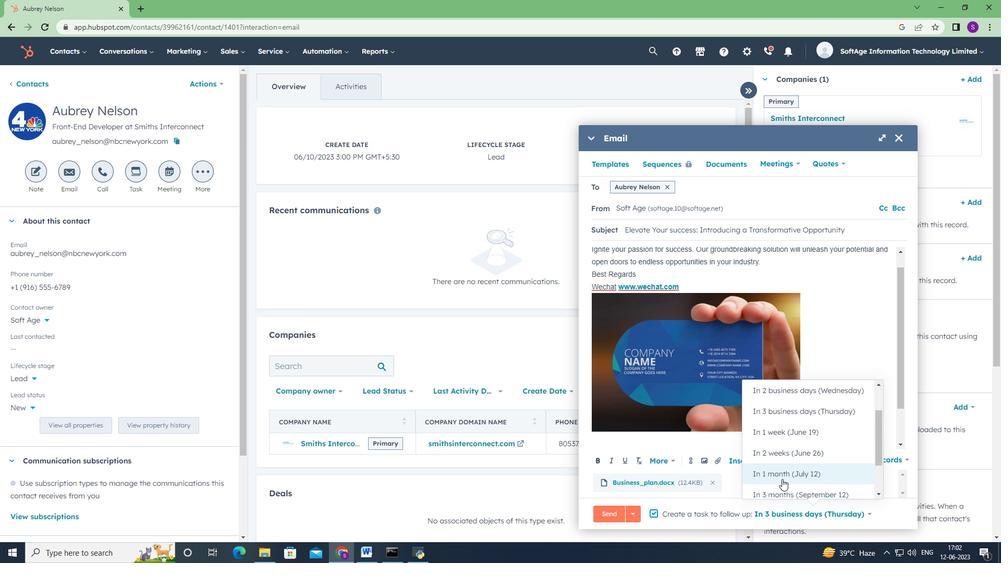 
Action: Mouse moved to (613, 516)
Screenshot: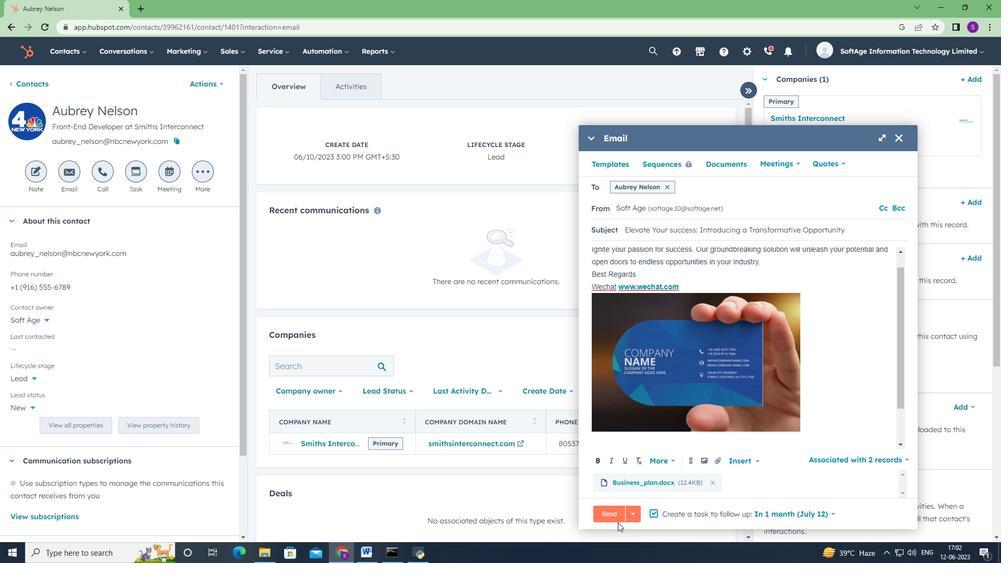 
Action: Mouse pressed left at (613, 516)
Screenshot: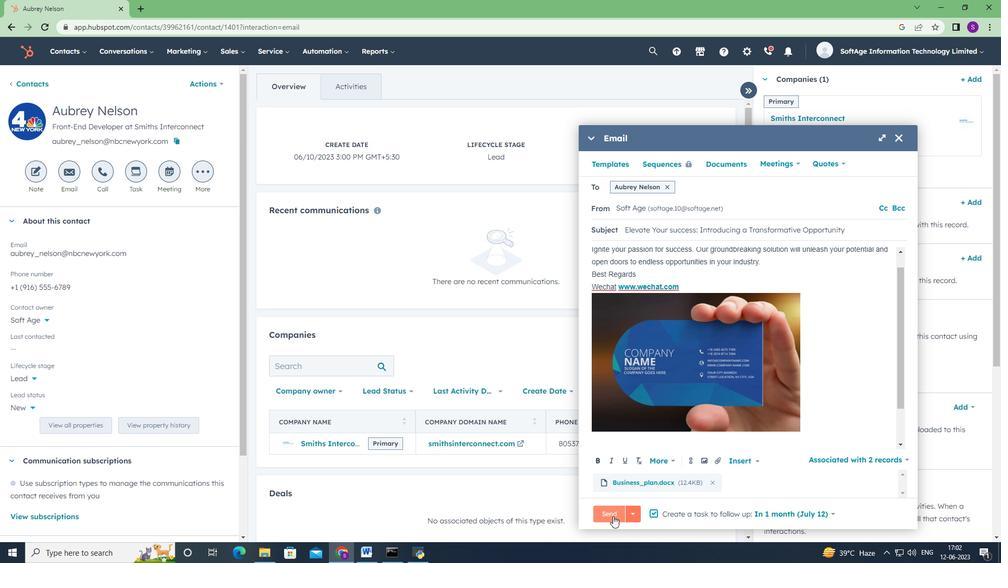 
Action: Mouse moved to (474, 298)
Screenshot: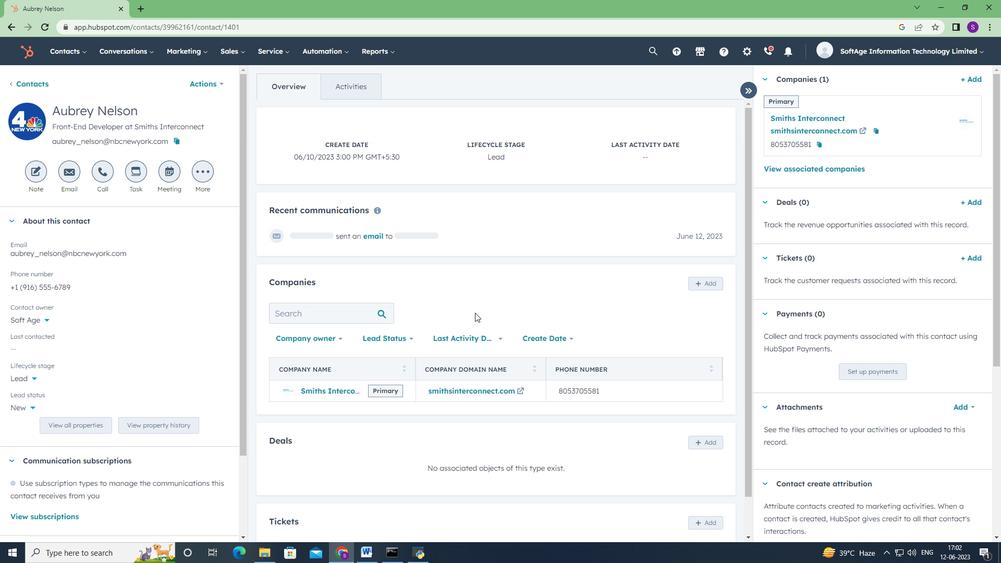 
Action: Mouse scrolled (474, 298) with delta (0, 0)
Screenshot: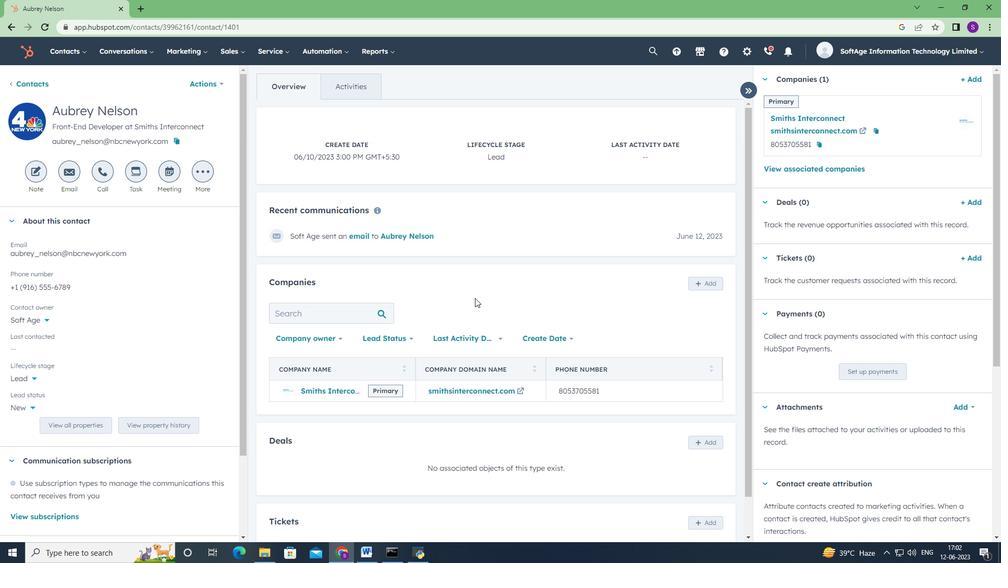 
Action: Mouse scrolled (474, 298) with delta (0, 0)
Screenshot: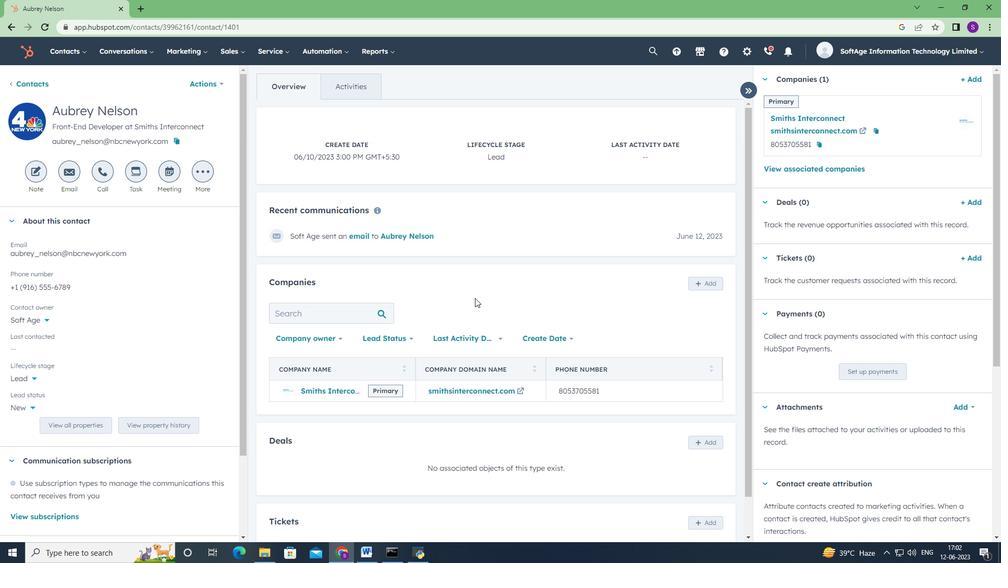 
Action: Mouse scrolled (474, 297) with delta (0, 0)
Screenshot: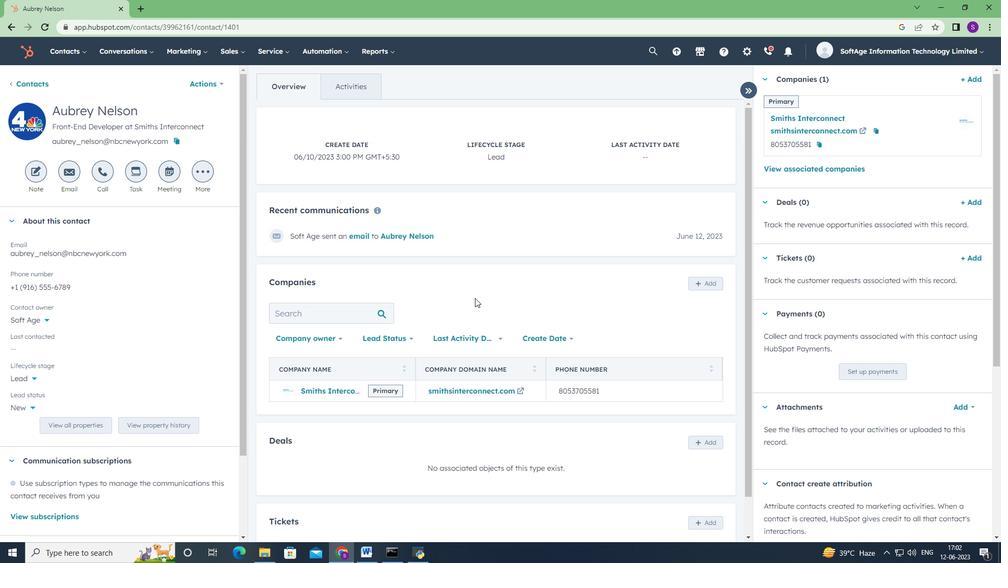 
Action: Mouse scrolled (474, 298) with delta (0, 0)
Screenshot: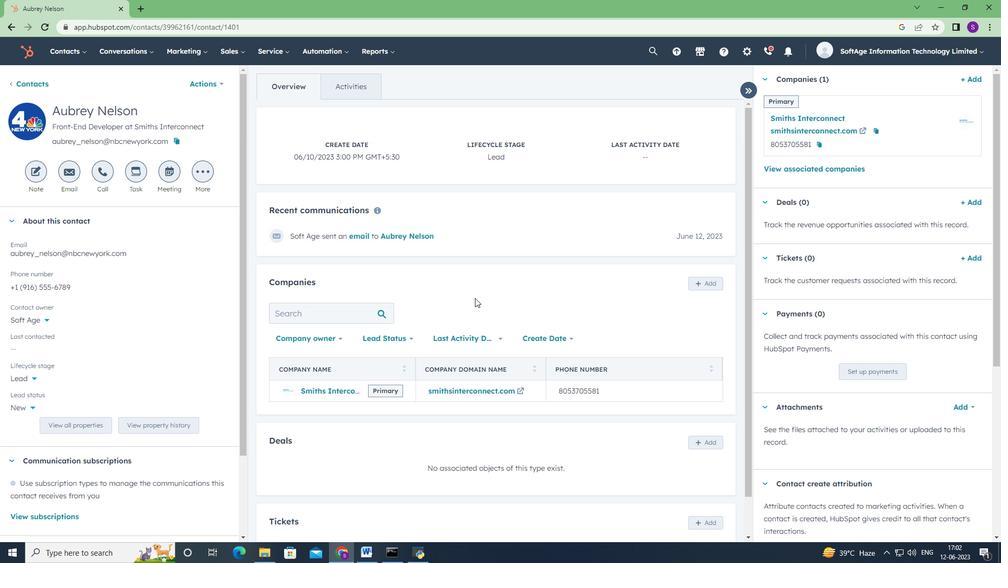 
Action: Mouse scrolled (474, 298) with delta (0, 0)
Screenshot: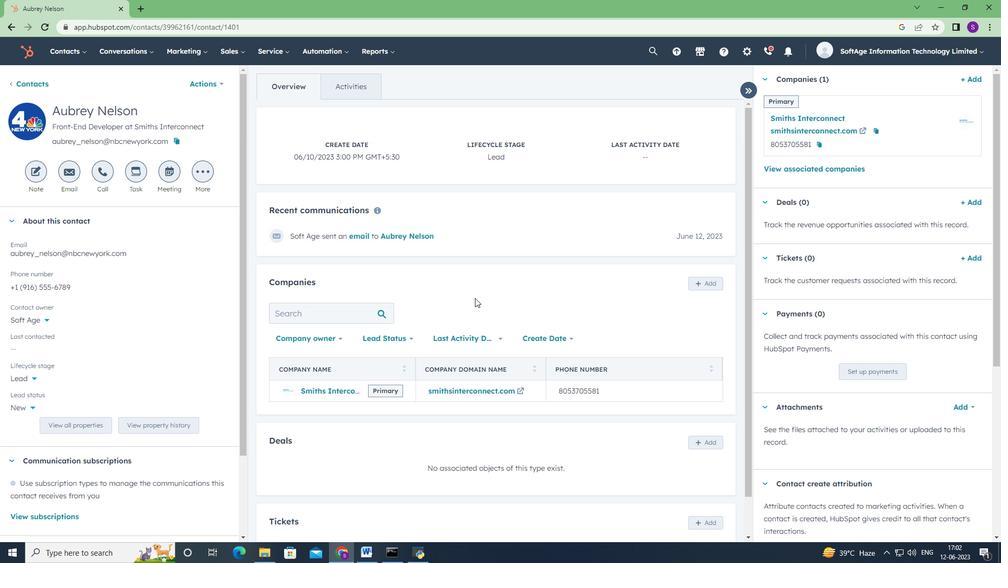 
Action: Mouse scrolled (474, 297) with delta (0, 0)
Screenshot: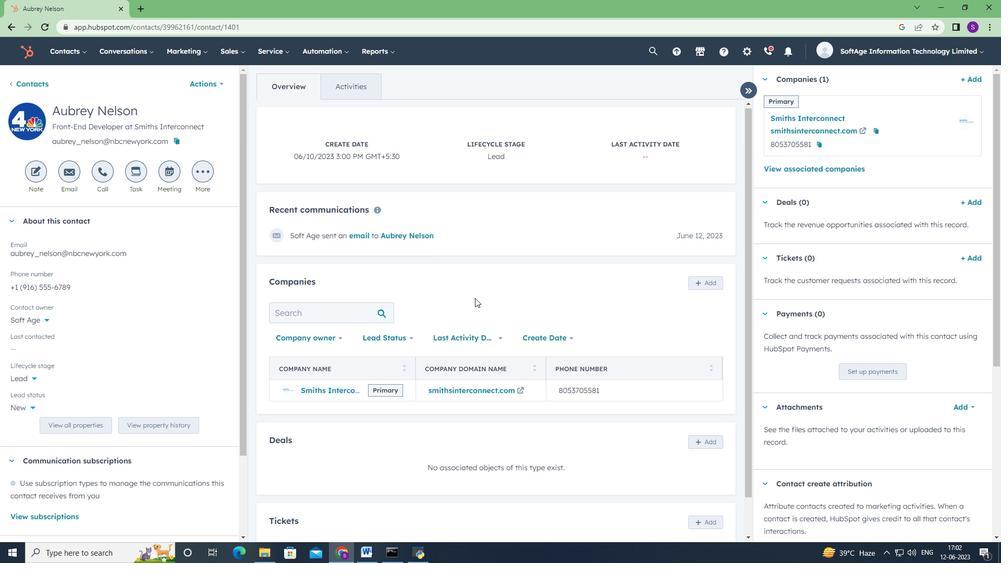 
Action: Mouse scrolled (474, 297) with delta (0, 0)
Screenshot: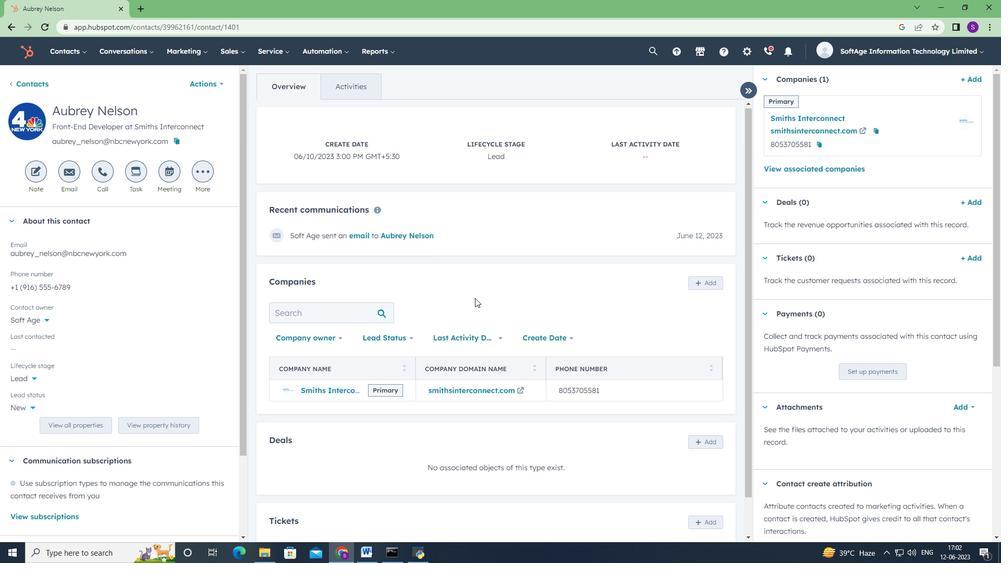 
Action: Mouse scrolled (474, 297) with delta (0, 0)
Screenshot: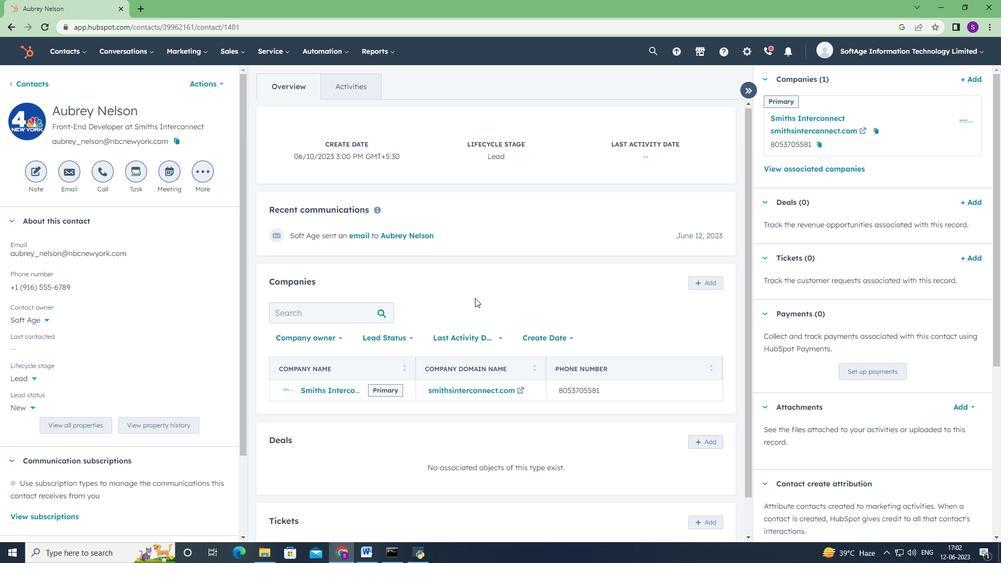 
Action: Mouse scrolled (474, 297) with delta (0, 0)
Screenshot: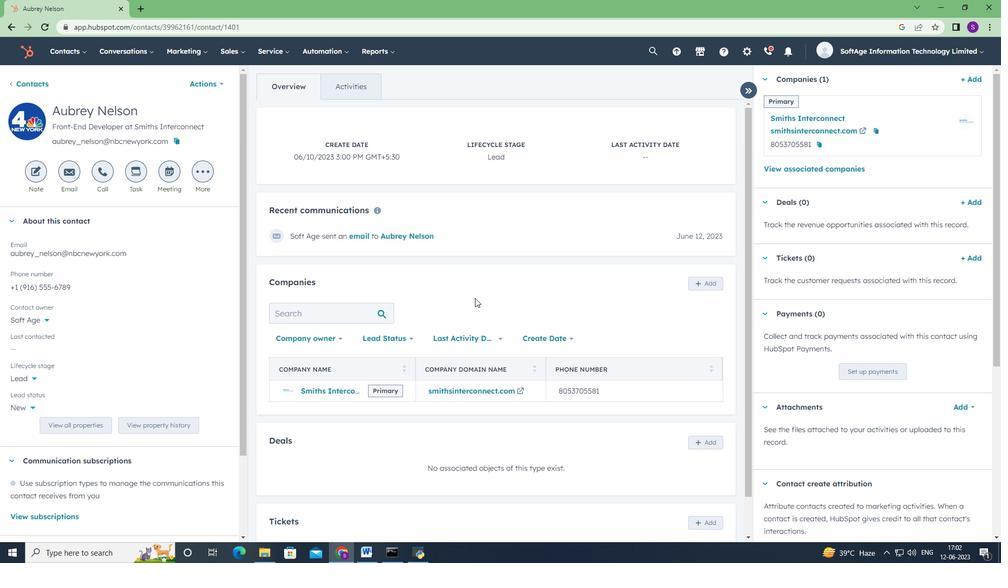 
Action: Mouse scrolled (474, 297) with delta (0, 0)
Screenshot: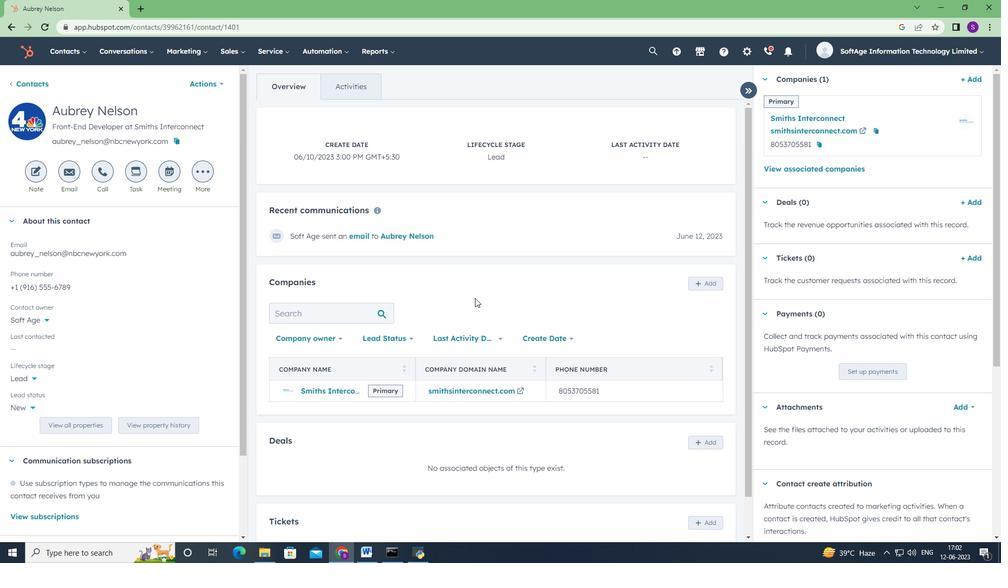
Action: Mouse scrolled (474, 298) with delta (0, 0)
Screenshot: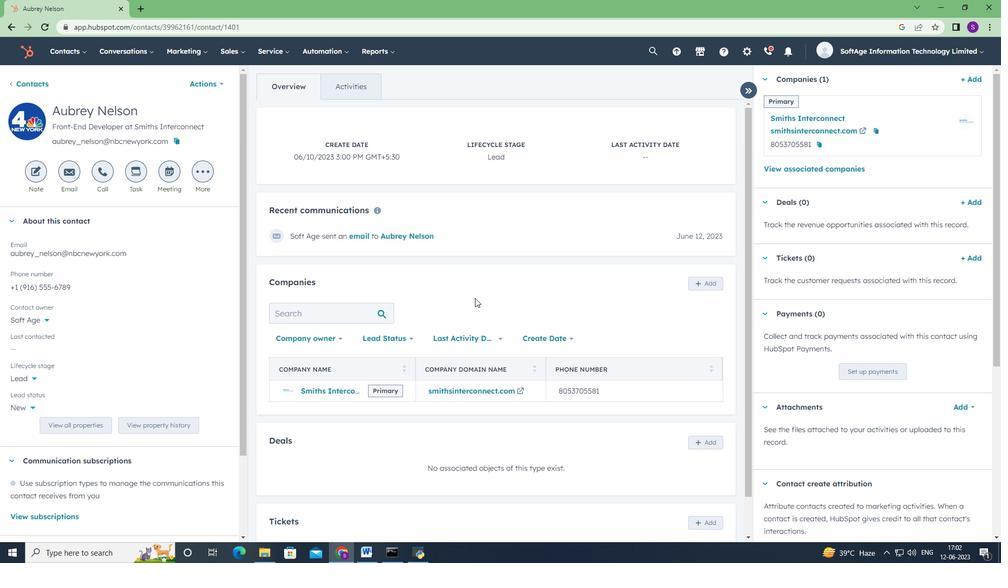 
